 Task: Look for space in Pasadena, United States from 6th September, 2023 to 15th September, 2023 for 6 adults in price range Rs.8000 to Rs.12000. Place can be entire place or private room with 6 bedrooms having 6 beds and 6 bathrooms. Property type can be house, flat, guest house. Amenities needed are: wifi, TV, free parkinig on premises, gym, breakfast. Booking option can be shelf check-in. Required host language is English.
Action: Mouse moved to (425, 103)
Screenshot: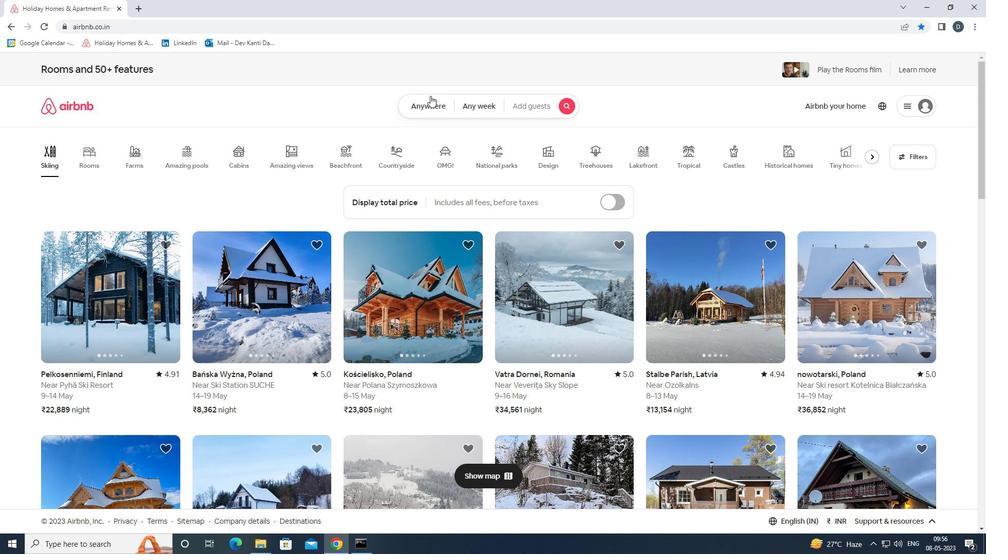 
Action: Mouse pressed left at (425, 103)
Screenshot: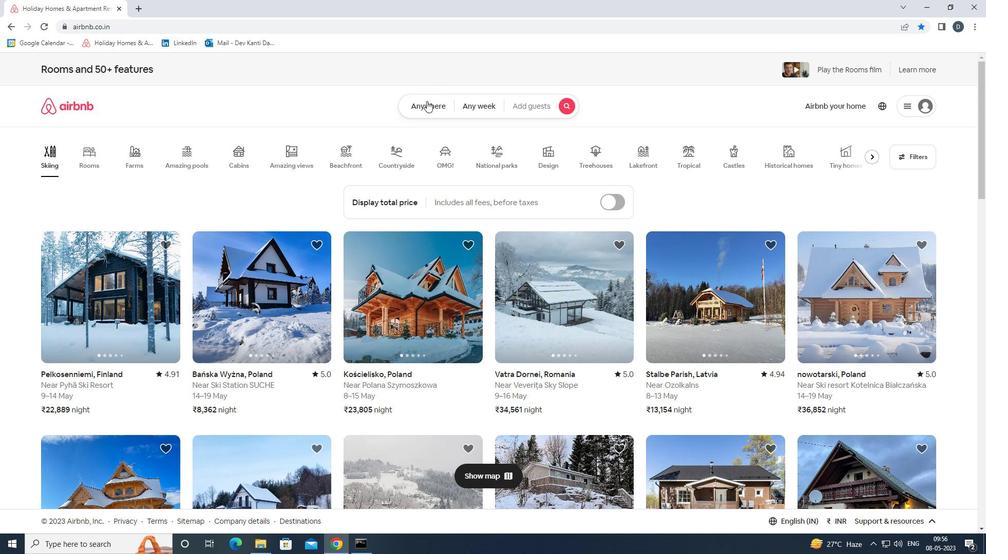 
Action: Mouse moved to (357, 147)
Screenshot: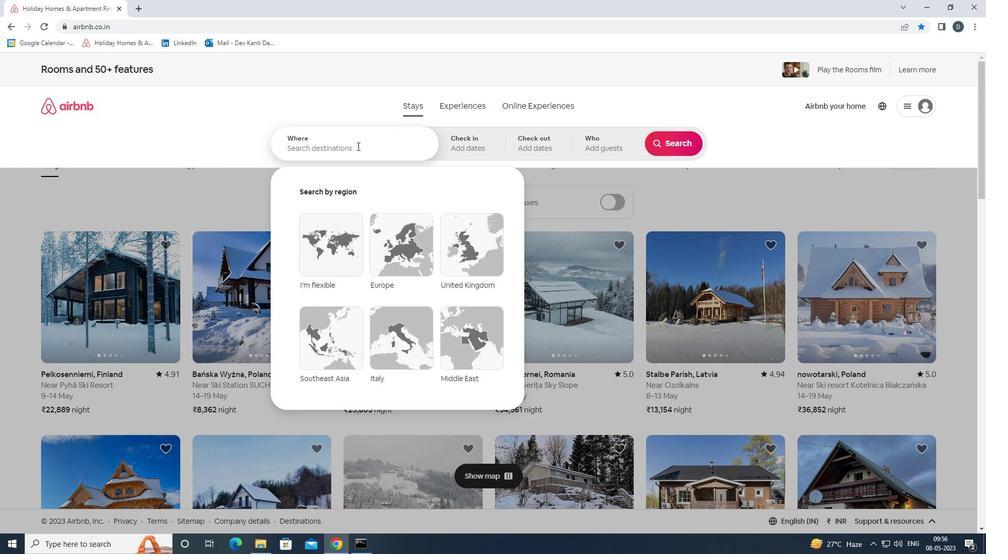 
Action: Mouse pressed left at (357, 147)
Screenshot: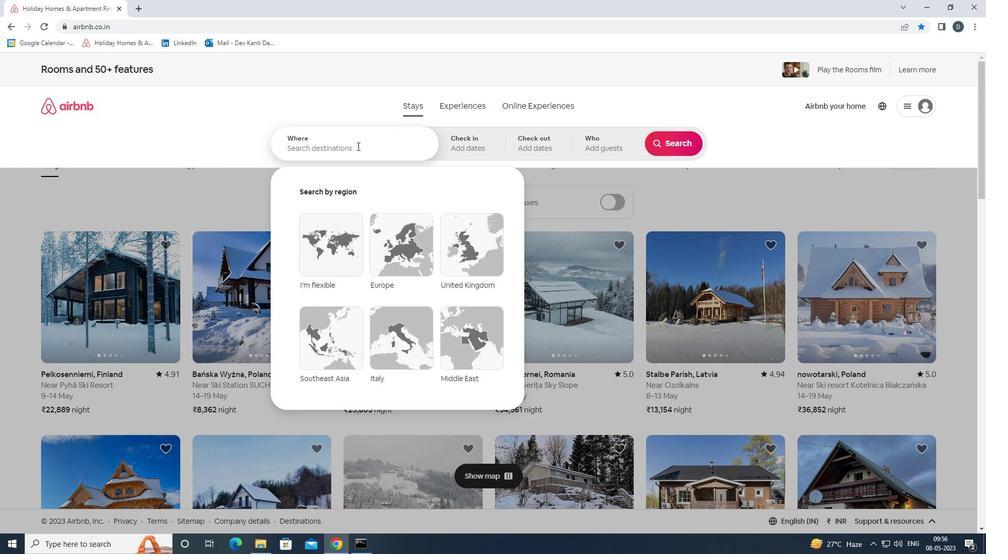 
Action: Key pressed <Key.shift>PASADENA,<Key.shift><Key.shift><Key.shift><Key.shift><Key.shift>UNITED<Key.space><Key.shift>STATES<Key.enter>
Screenshot: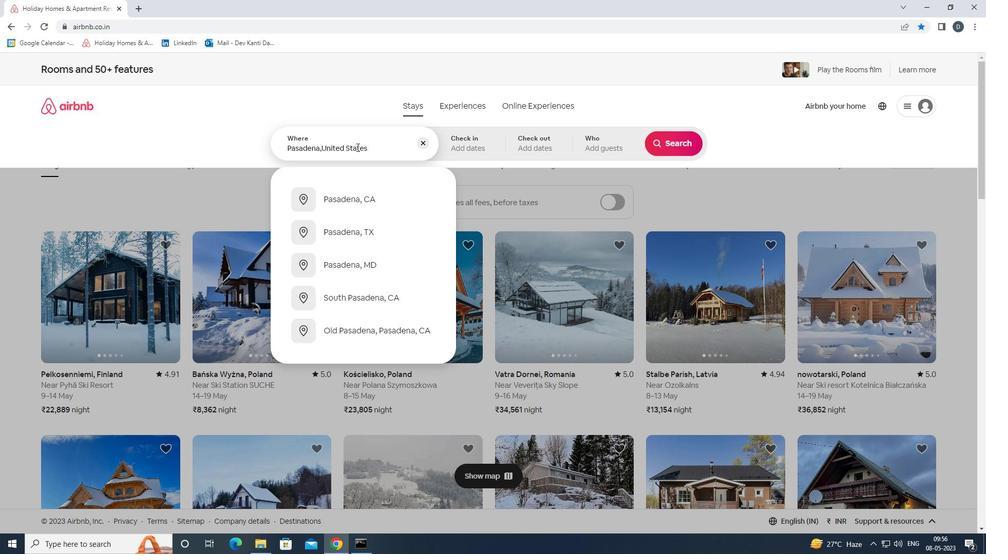 
Action: Mouse moved to (667, 228)
Screenshot: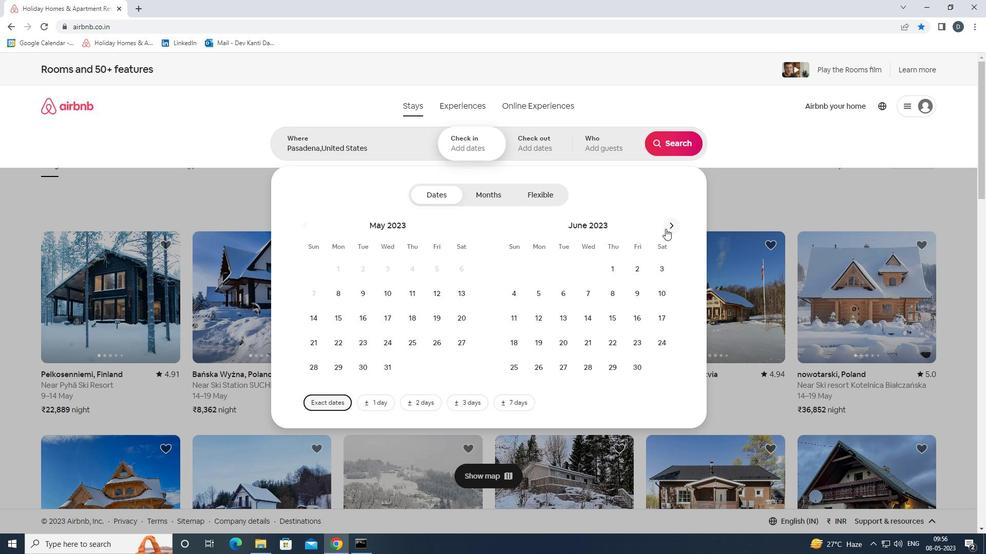 
Action: Mouse pressed left at (667, 228)
Screenshot: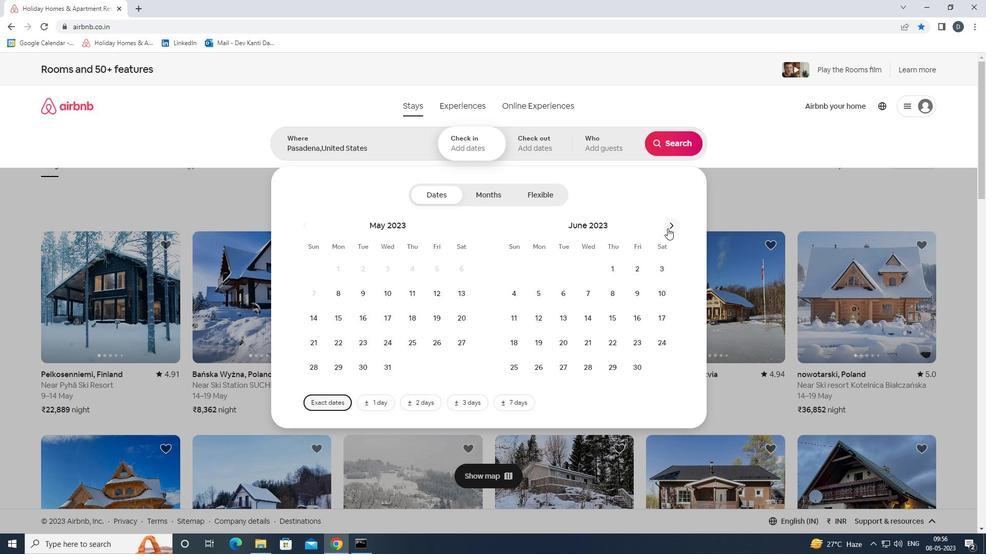 
Action: Mouse pressed left at (667, 228)
Screenshot: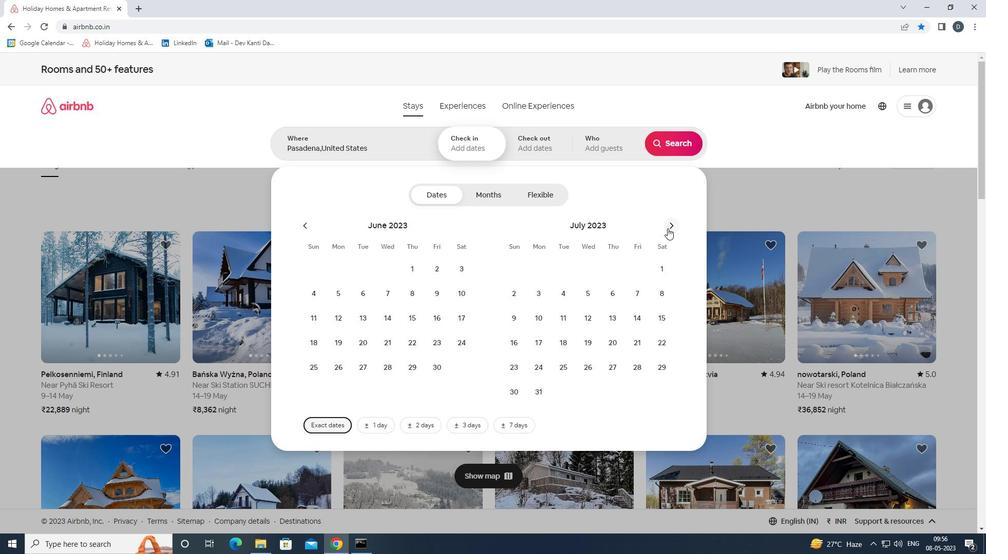 
Action: Mouse pressed left at (667, 228)
Screenshot: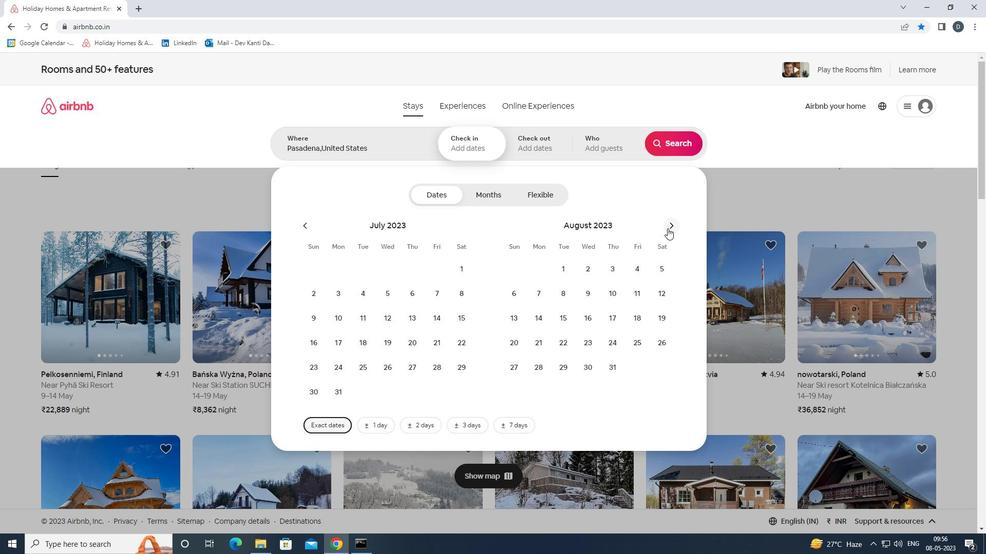 
Action: Mouse moved to (593, 297)
Screenshot: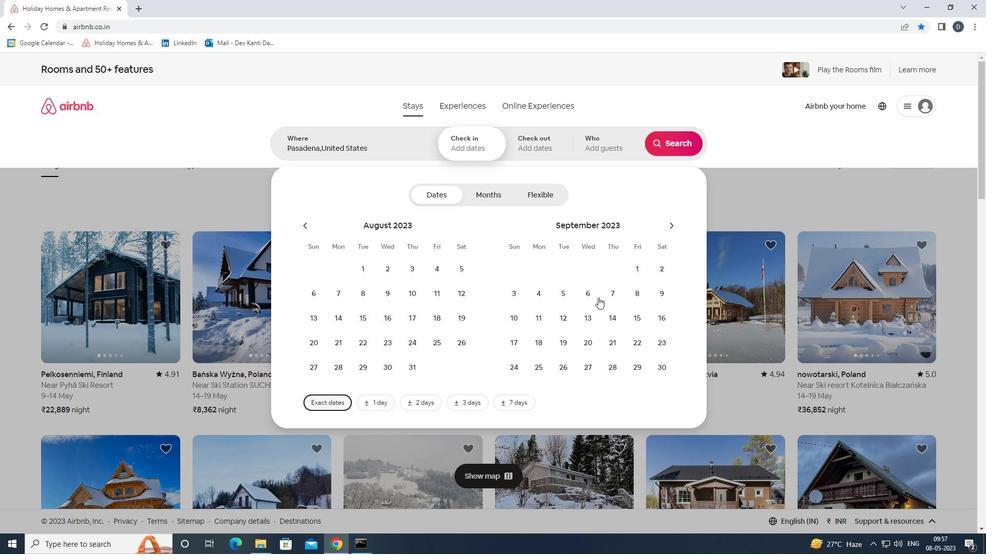 
Action: Mouse pressed left at (593, 297)
Screenshot: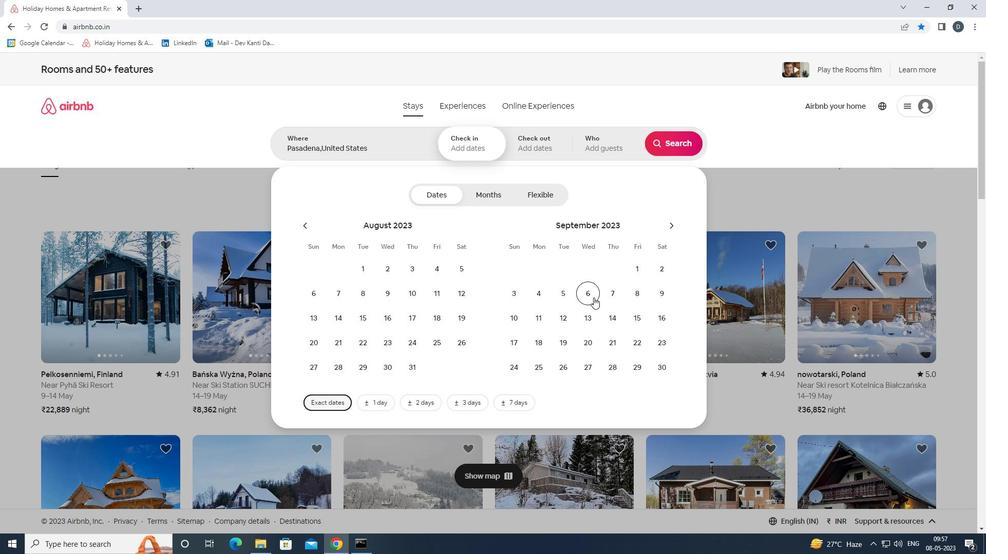 
Action: Mouse moved to (636, 317)
Screenshot: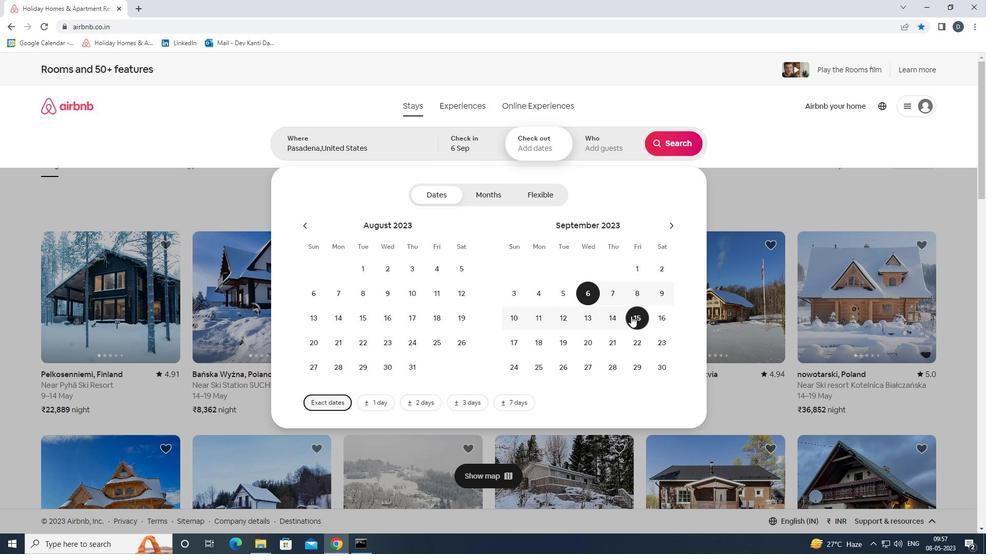 
Action: Mouse pressed left at (636, 317)
Screenshot: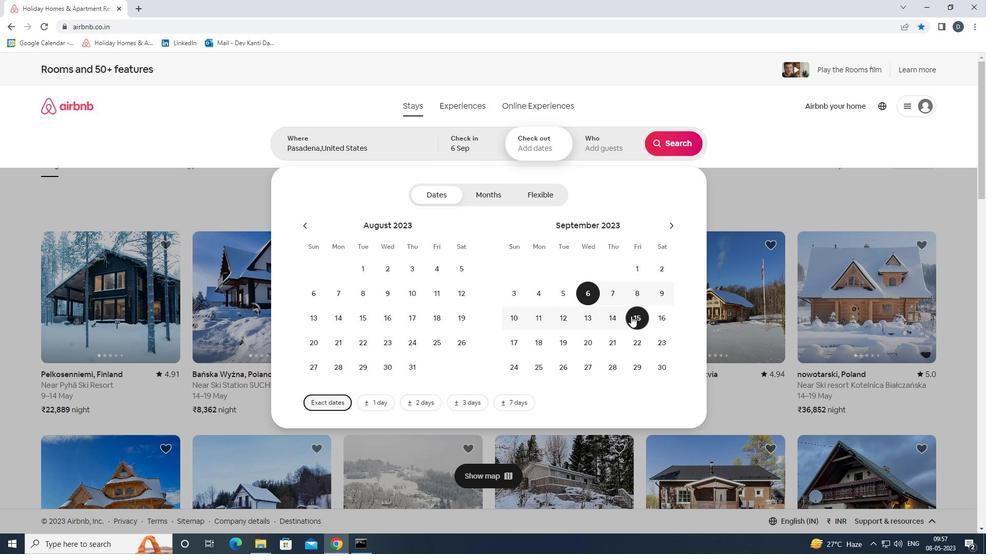 
Action: Mouse moved to (603, 152)
Screenshot: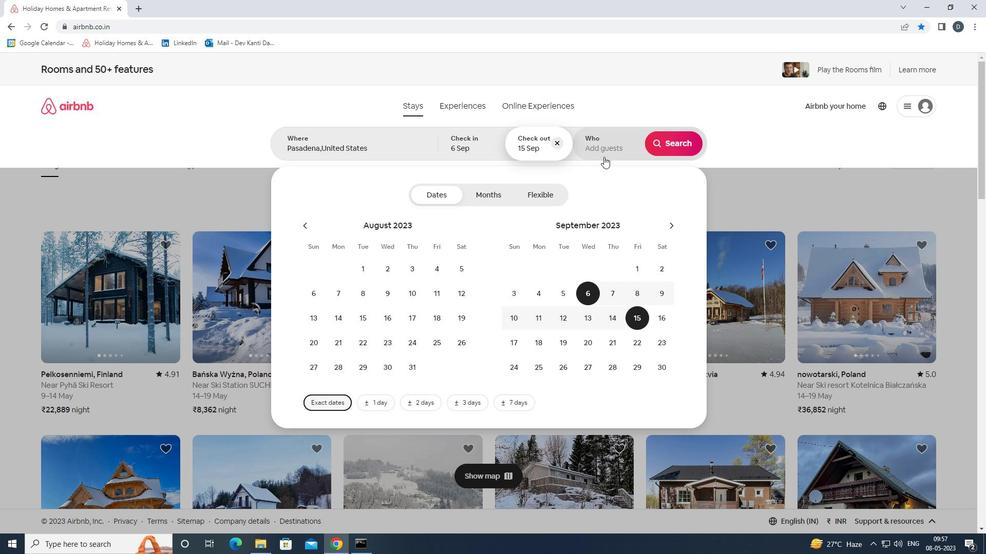 
Action: Mouse pressed left at (603, 152)
Screenshot: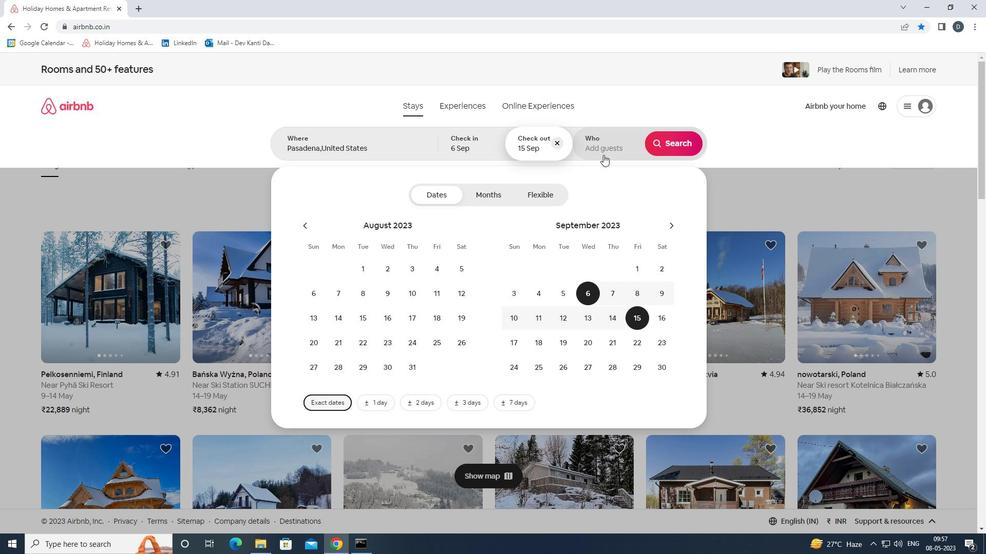 
Action: Mouse moved to (679, 201)
Screenshot: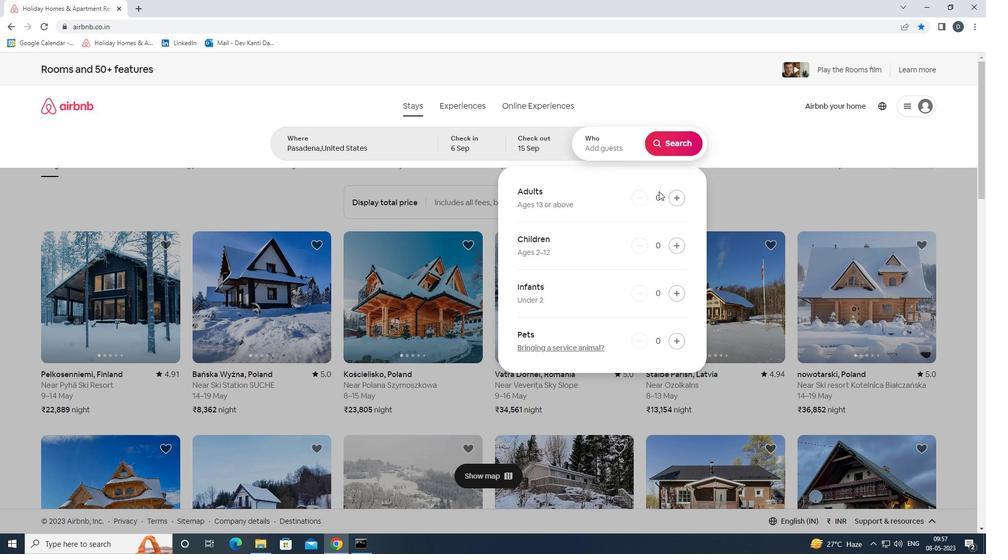 
Action: Mouse pressed left at (679, 201)
Screenshot: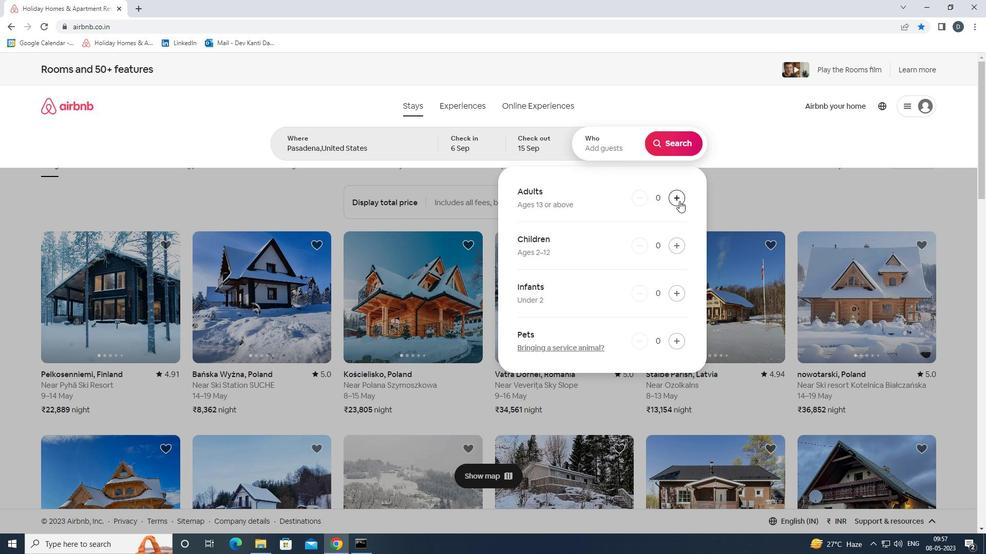 
Action: Mouse pressed left at (679, 201)
Screenshot: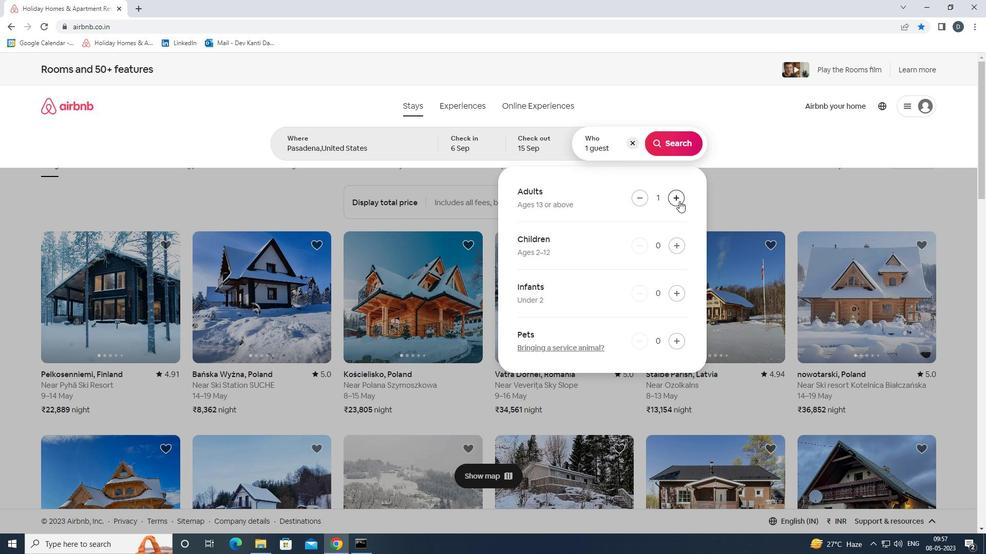 
Action: Mouse pressed left at (679, 201)
Screenshot: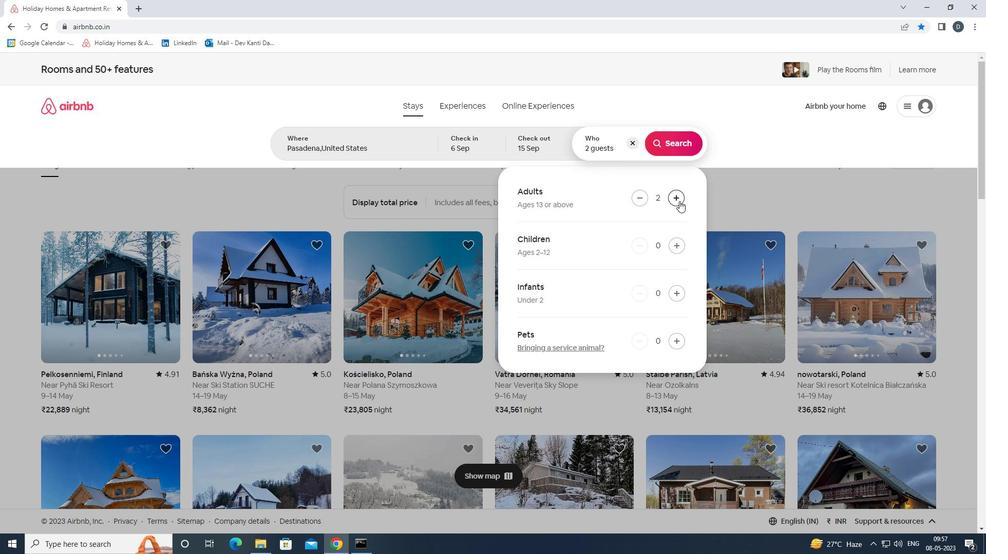 
Action: Mouse pressed left at (679, 201)
Screenshot: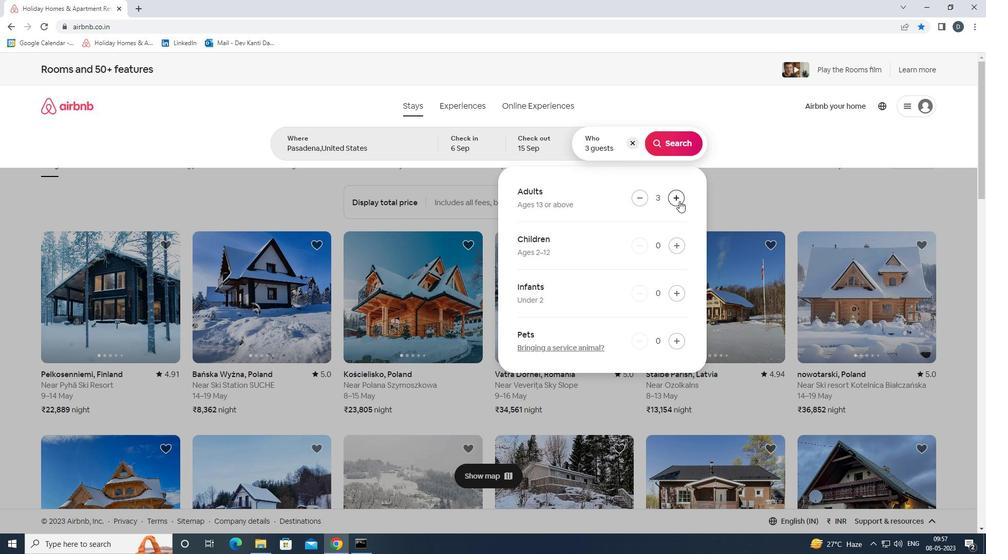 
Action: Mouse pressed left at (679, 201)
Screenshot: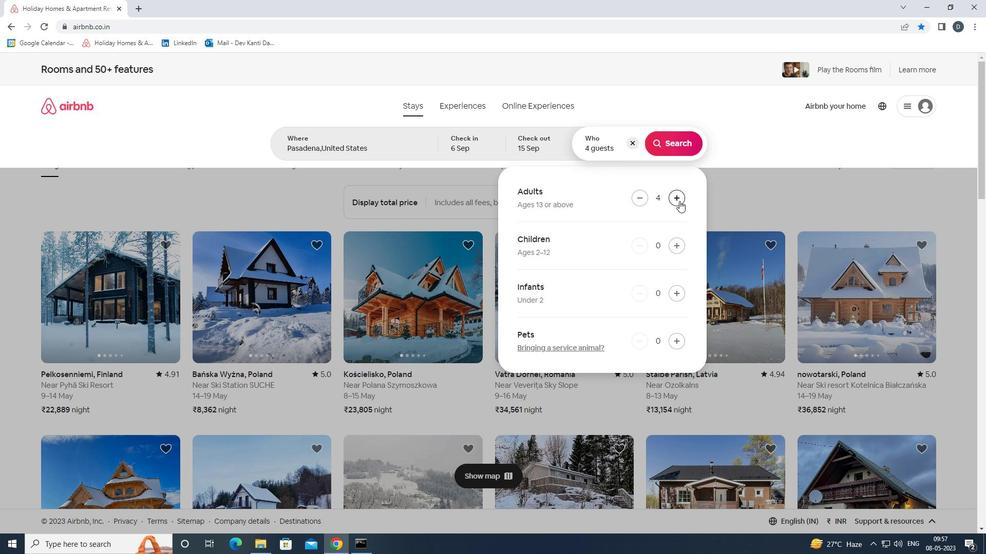 
Action: Mouse pressed left at (679, 201)
Screenshot: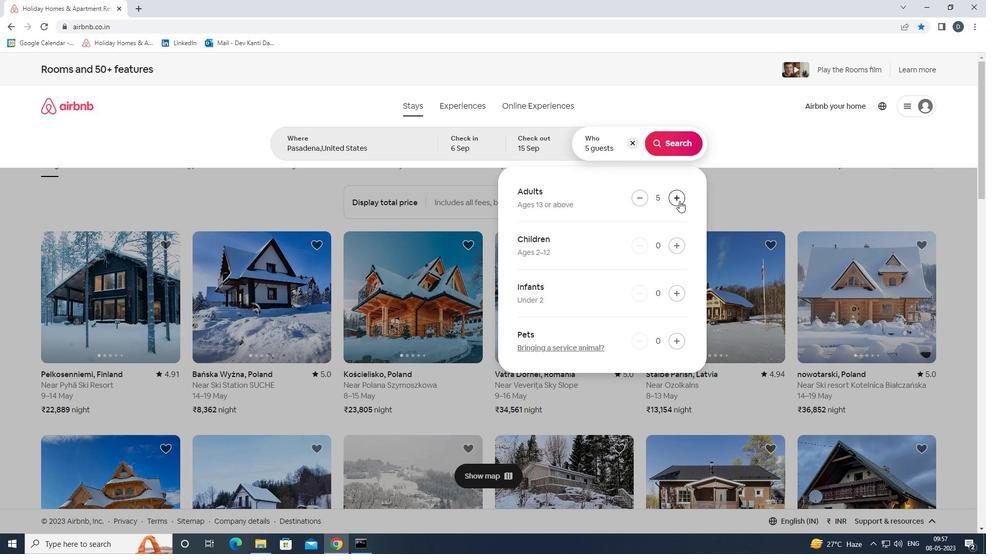 
Action: Mouse moved to (676, 146)
Screenshot: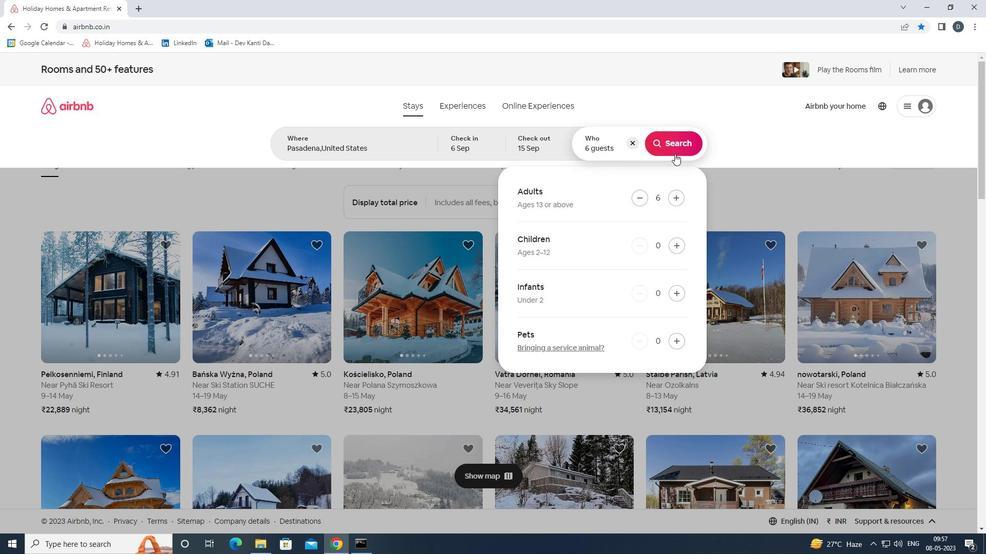 
Action: Mouse pressed left at (676, 146)
Screenshot: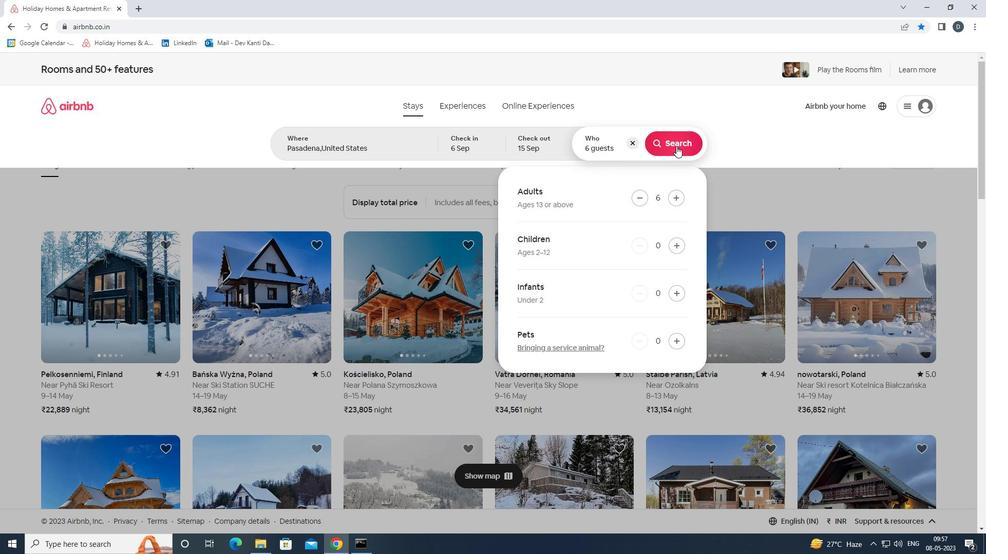 
Action: Mouse moved to (935, 120)
Screenshot: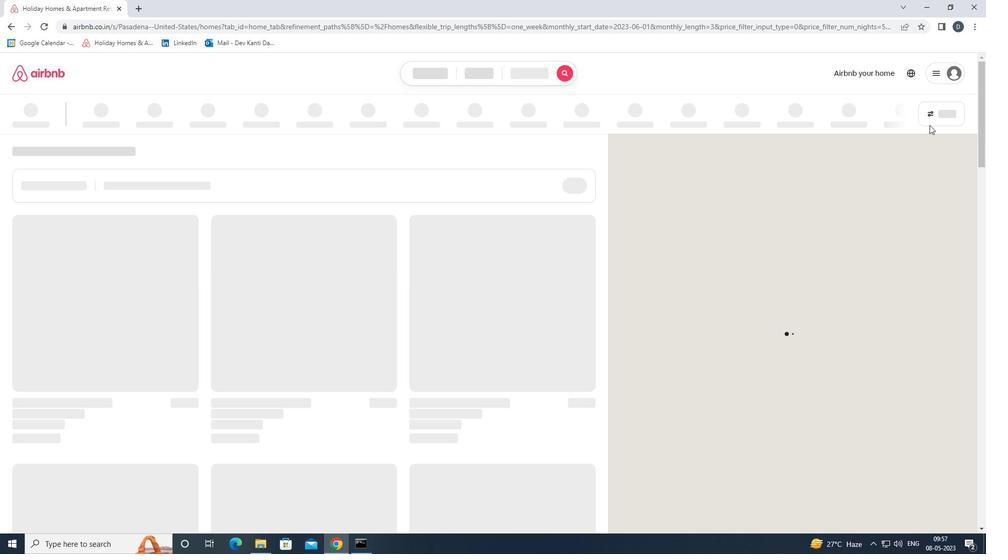 
Action: Mouse pressed left at (935, 120)
Screenshot: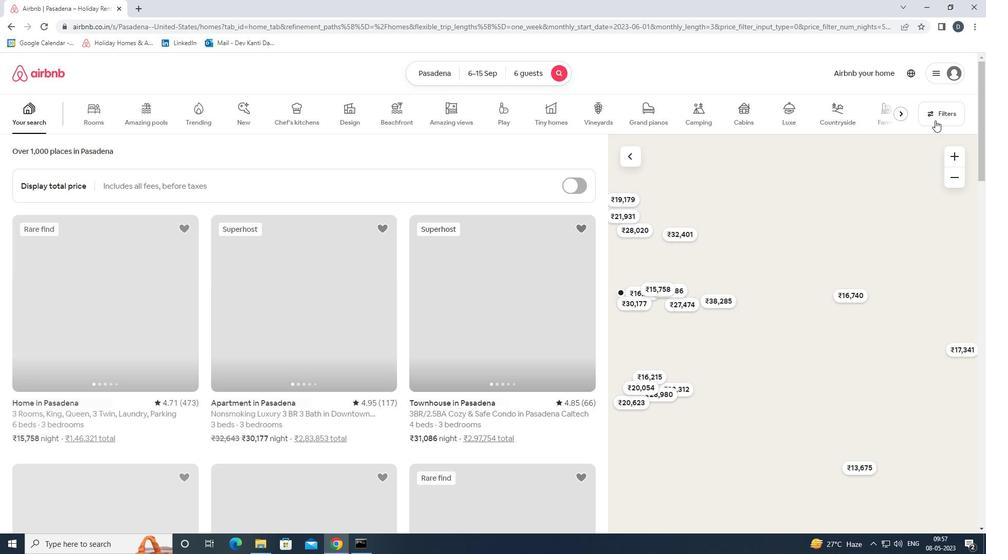 
Action: Mouse moved to (401, 365)
Screenshot: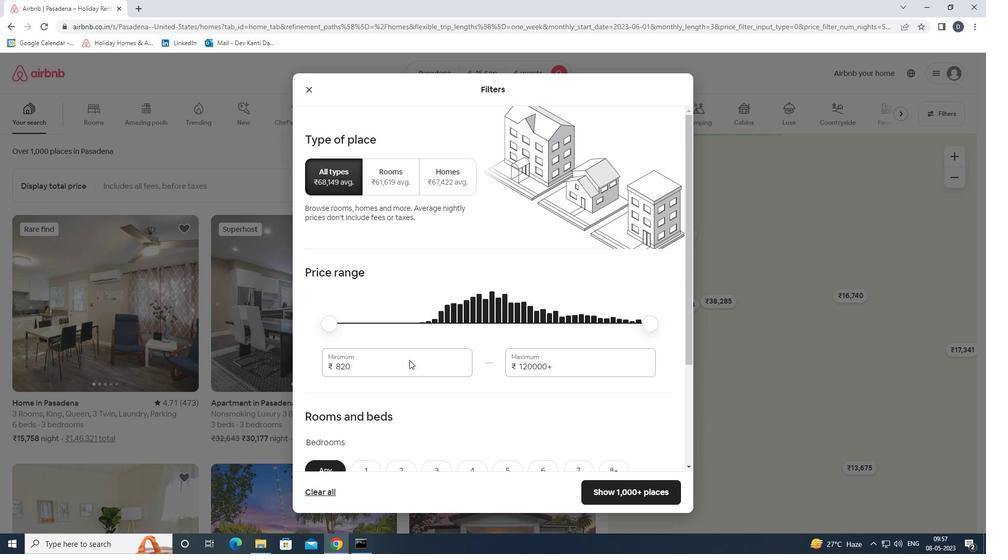 
Action: Mouse pressed left at (401, 365)
Screenshot: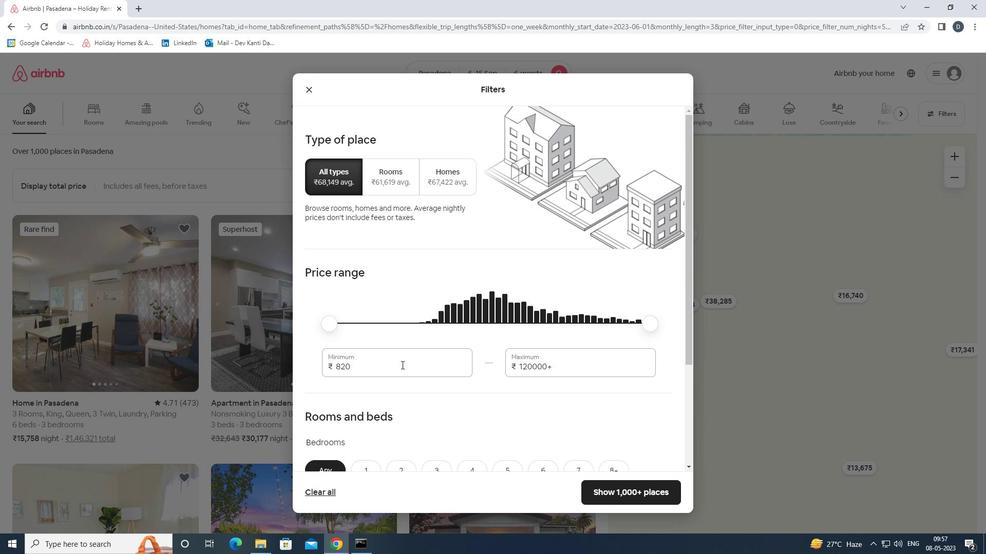 
Action: Mouse pressed left at (401, 365)
Screenshot: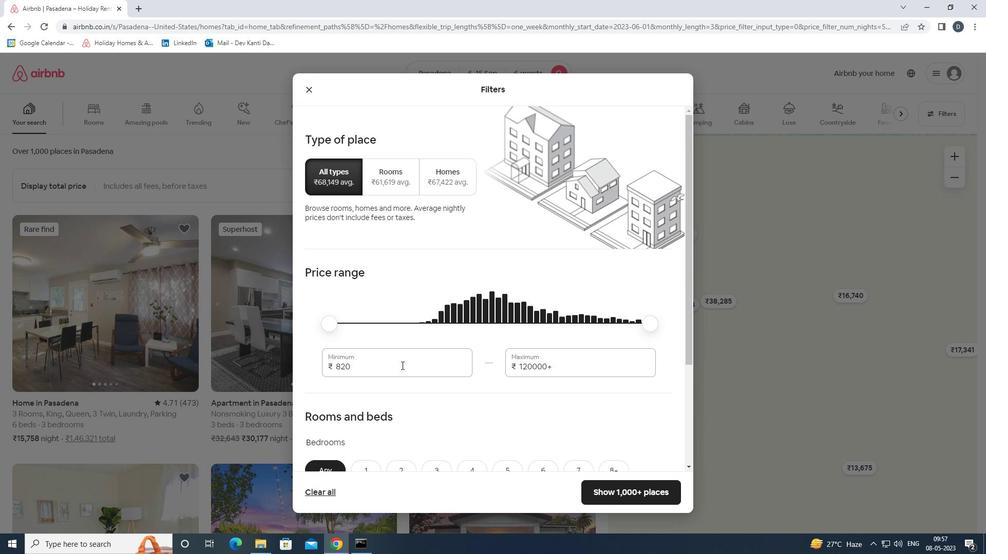 
Action: Key pressed 8000<Key.tab>12000
Screenshot: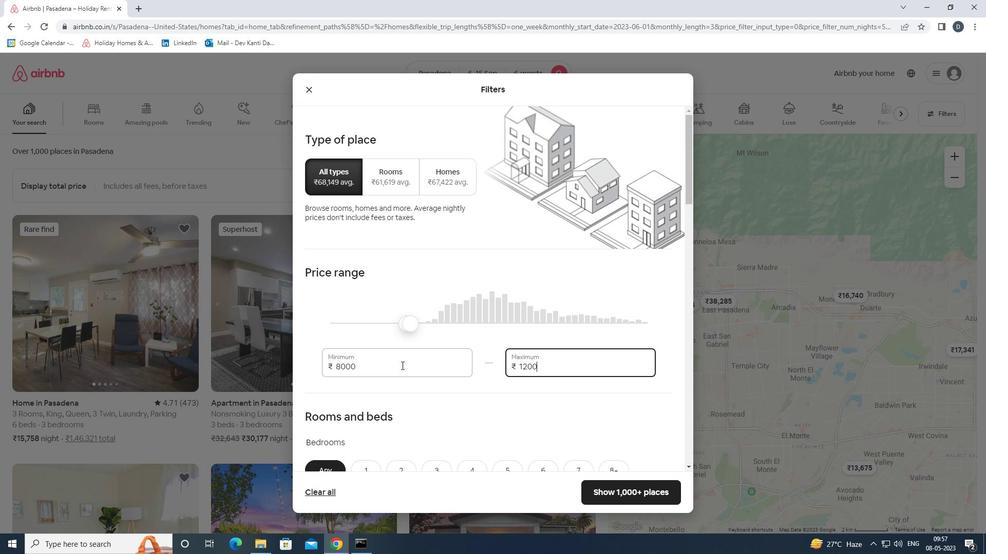 
Action: Mouse scrolled (401, 365) with delta (0, 0)
Screenshot: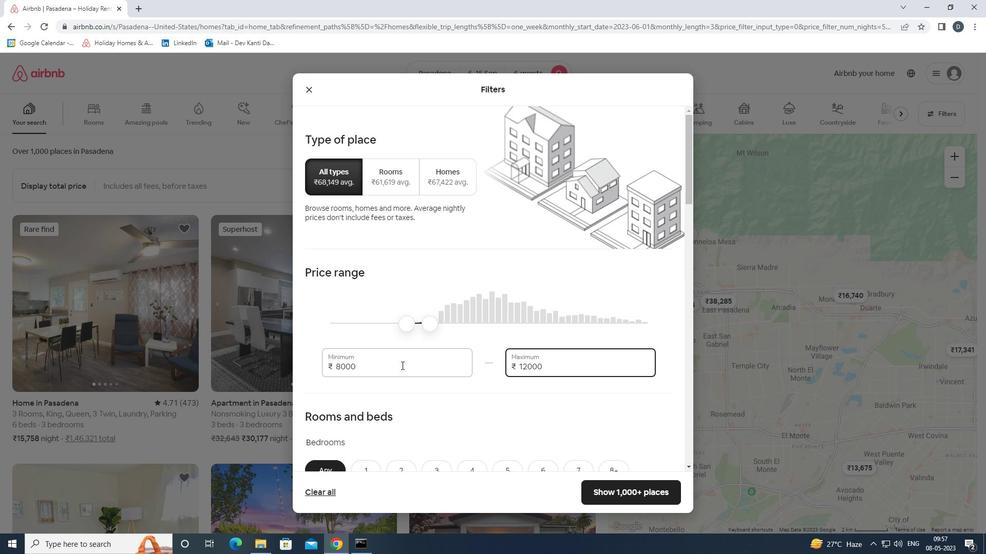 
Action: Mouse scrolled (401, 365) with delta (0, 0)
Screenshot: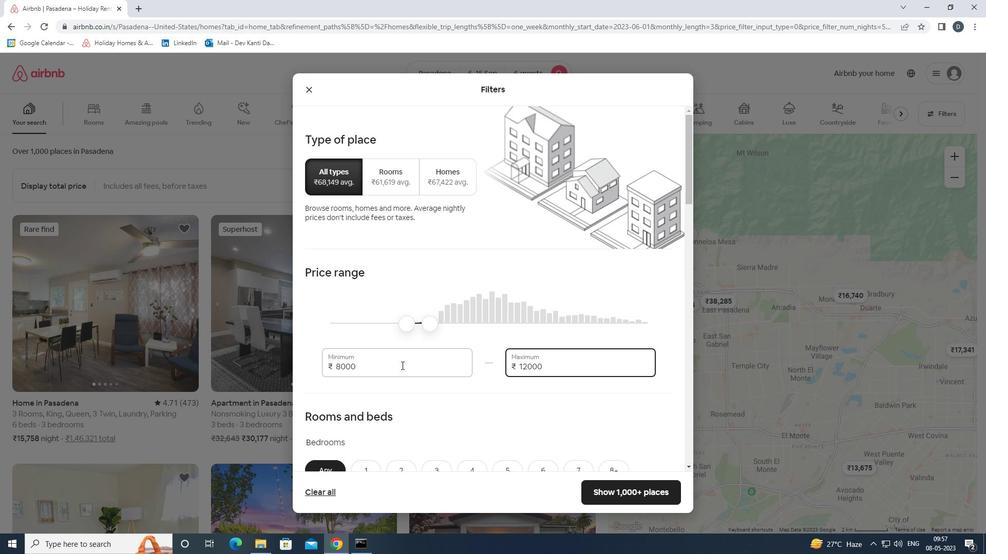 
Action: Mouse moved to (398, 360)
Screenshot: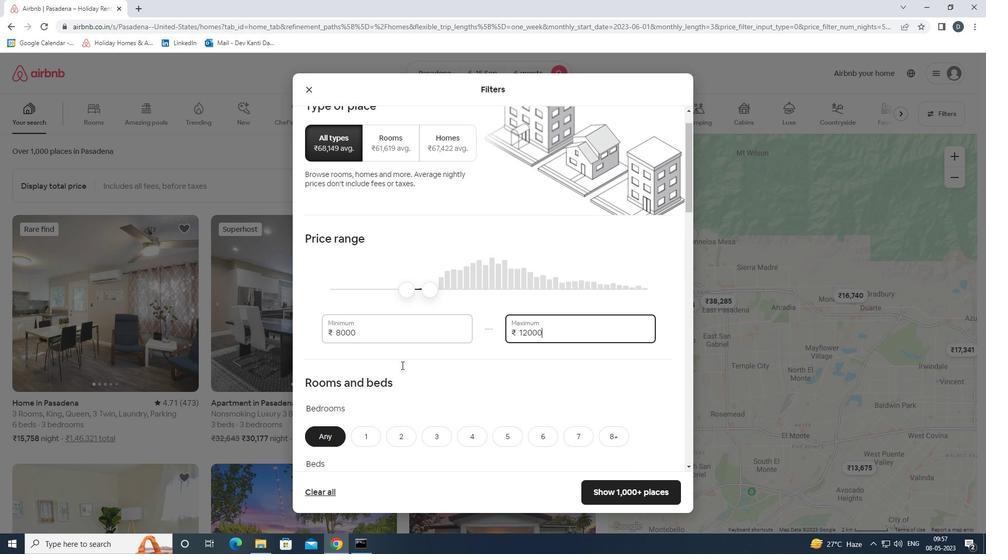 
Action: Mouse scrolled (398, 359) with delta (0, 0)
Screenshot: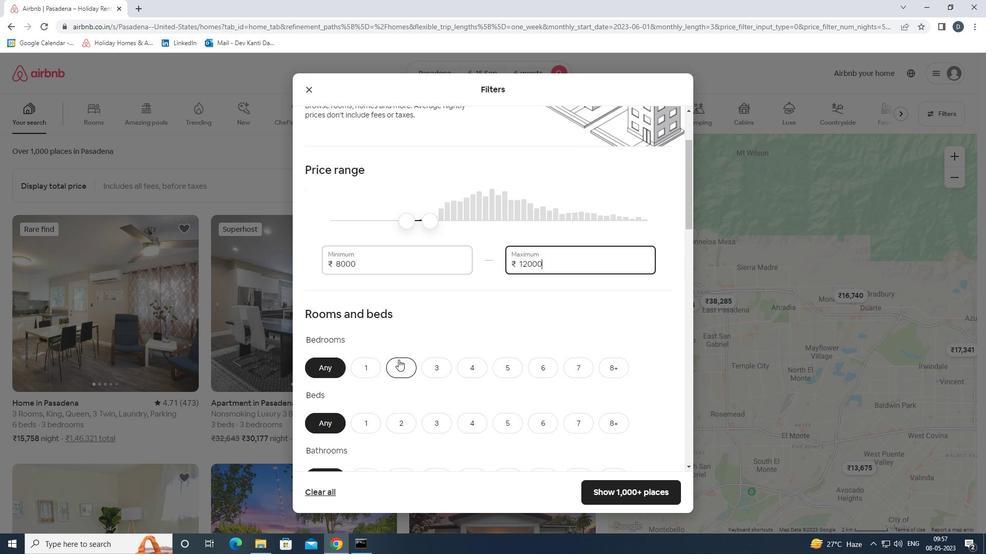 
Action: Mouse moved to (550, 310)
Screenshot: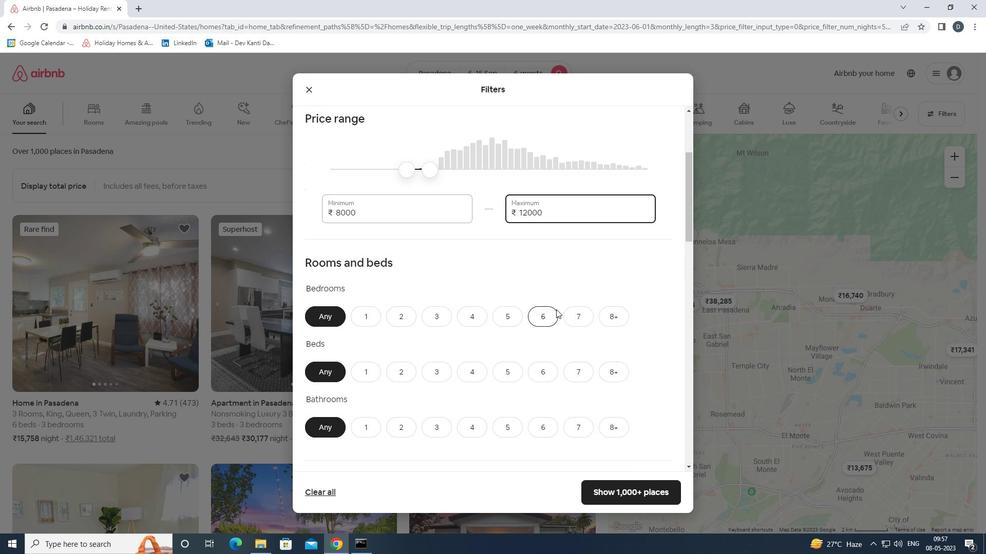 
Action: Mouse pressed left at (550, 310)
Screenshot: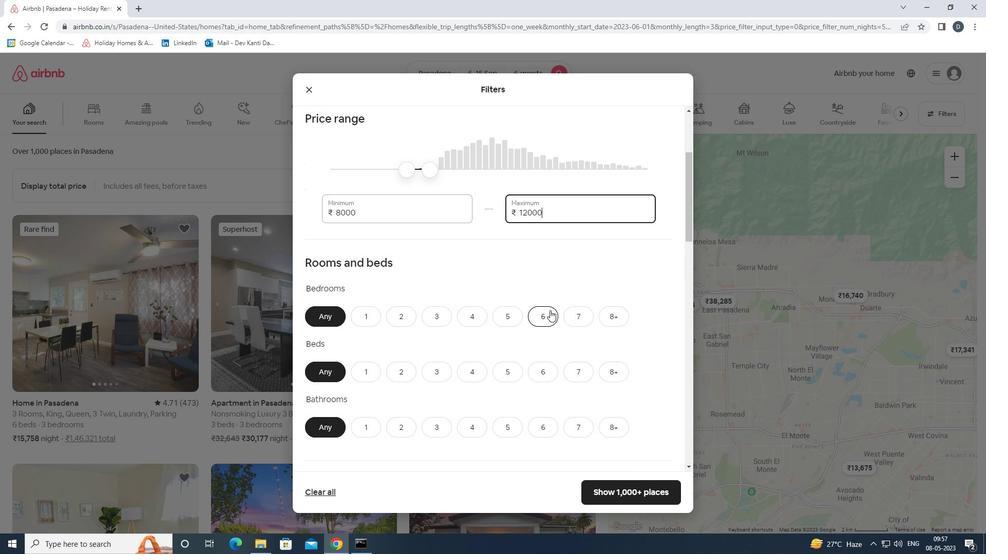 
Action: Mouse moved to (547, 366)
Screenshot: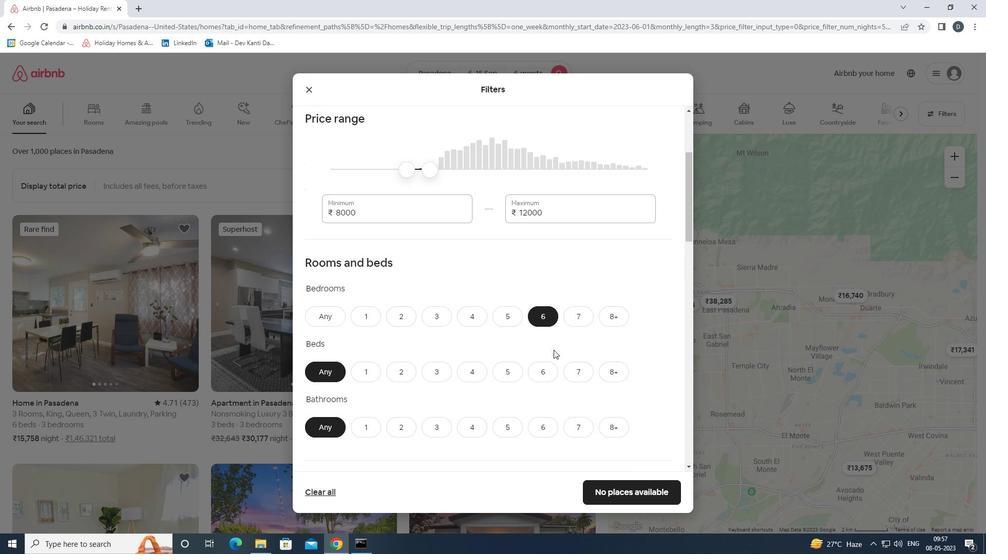 
Action: Mouse pressed left at (547, 366)
Screenshot: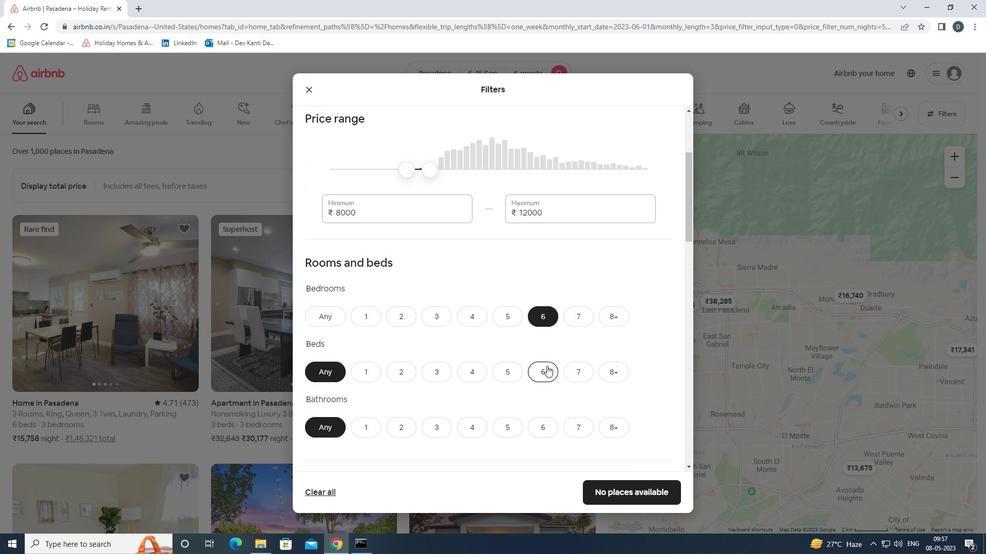 
Action: Mouse moved to (538, 432)
Screenshot: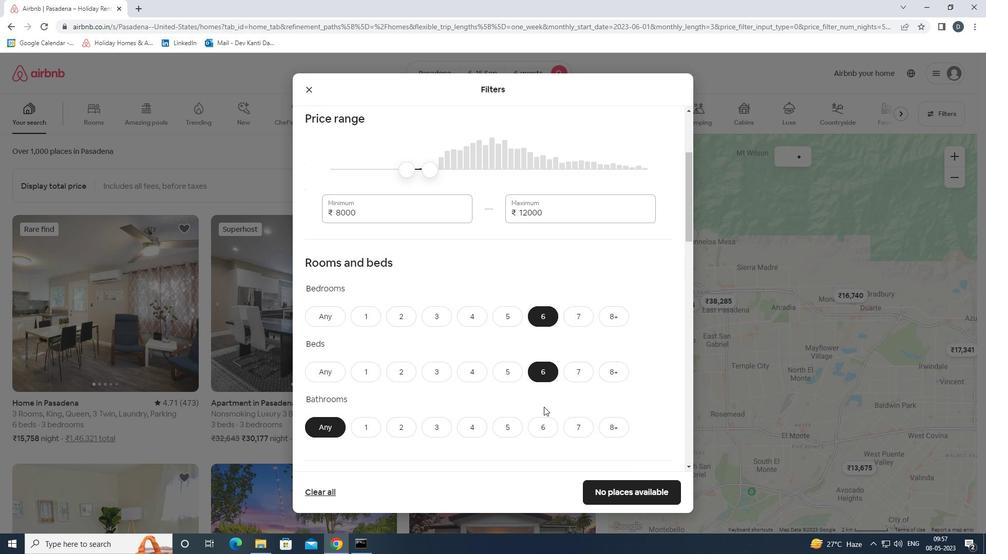 
Action: Mouse pressed left at (538, 432)
Screenshot: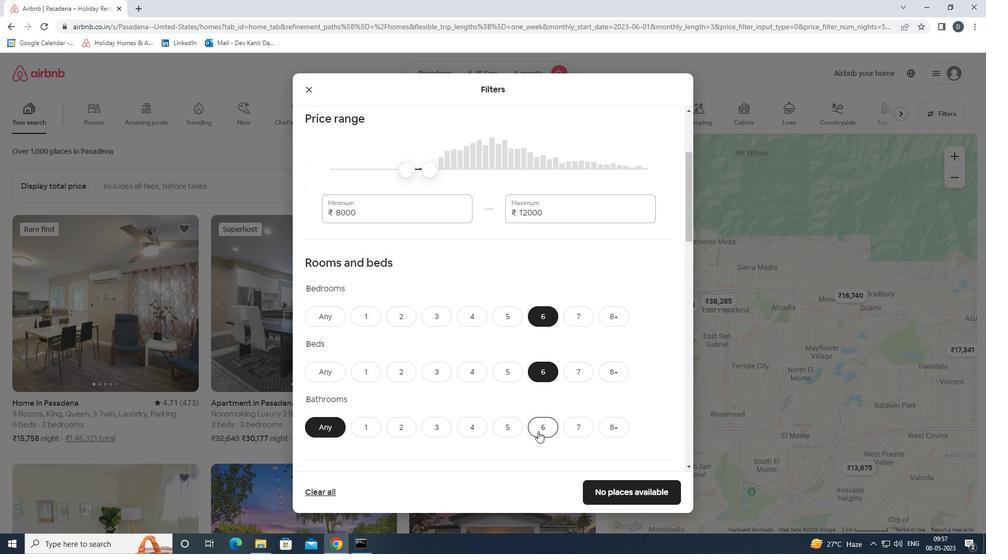 
Action: Mouse moved to (537, 403)
Screenshot: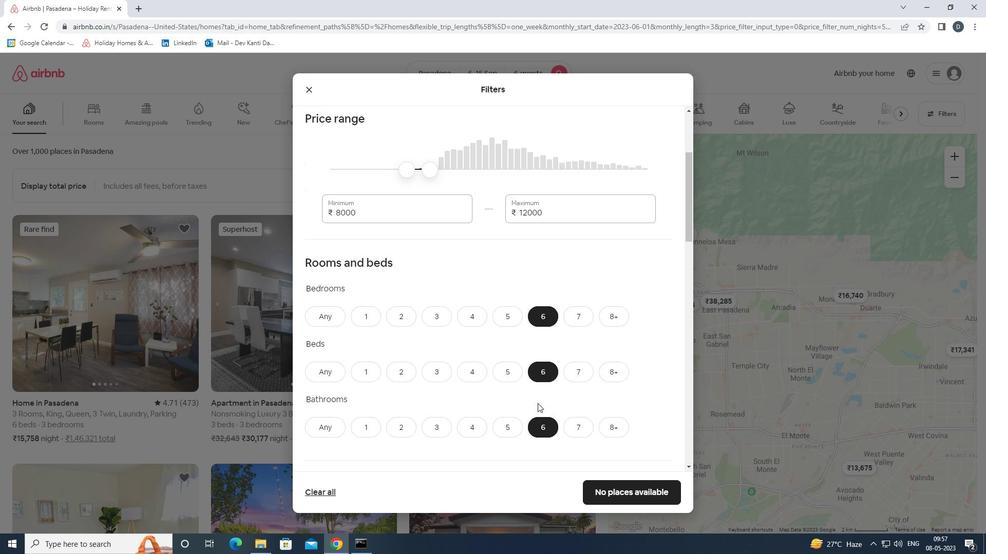 
Action: Mouse scrolled (537, 402) with delta (0, 0)
Screenshot: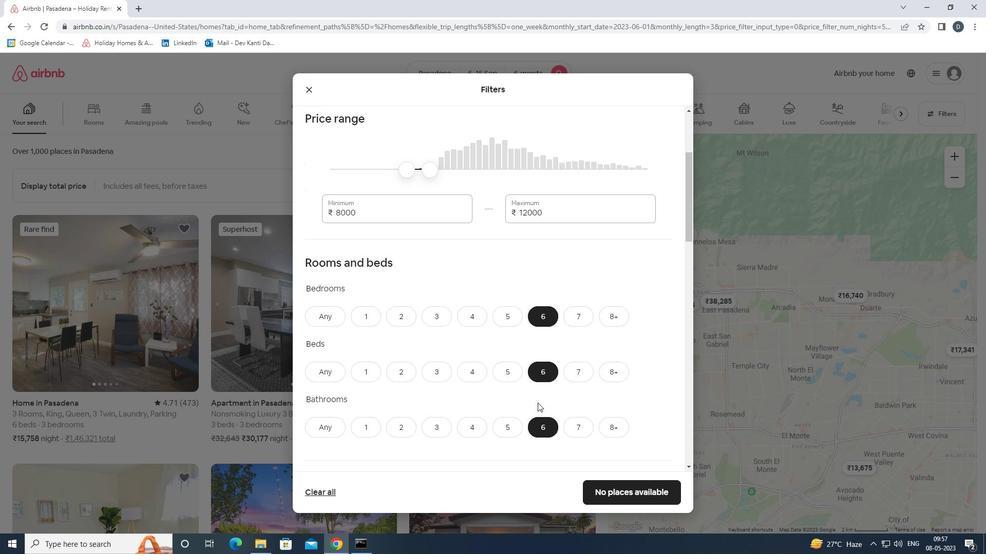 
Action: Mouse scrolled (537, 402) with delta (0, 0)
Screenshot: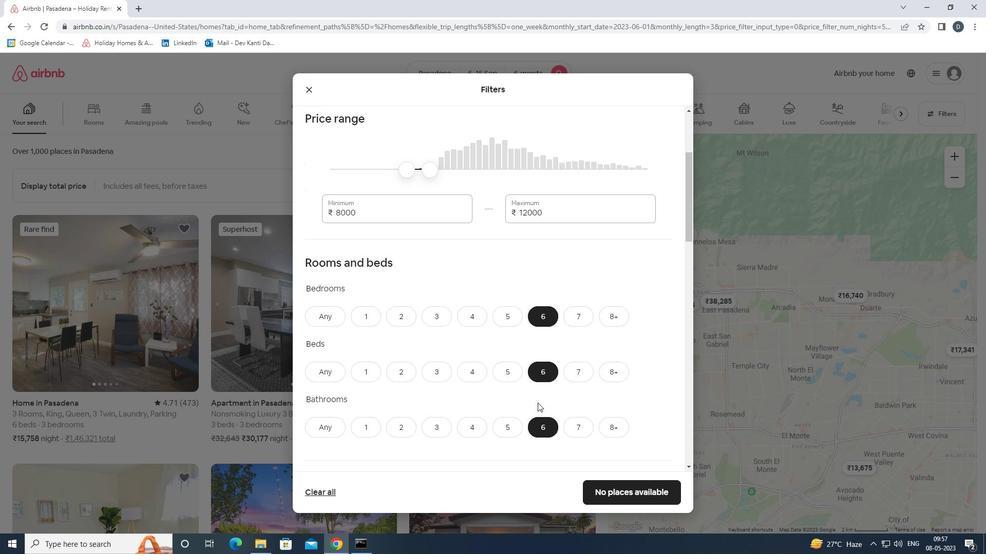 
Action: Mouse scrolled (537, 402) with delta (0, 0)
Screenshot: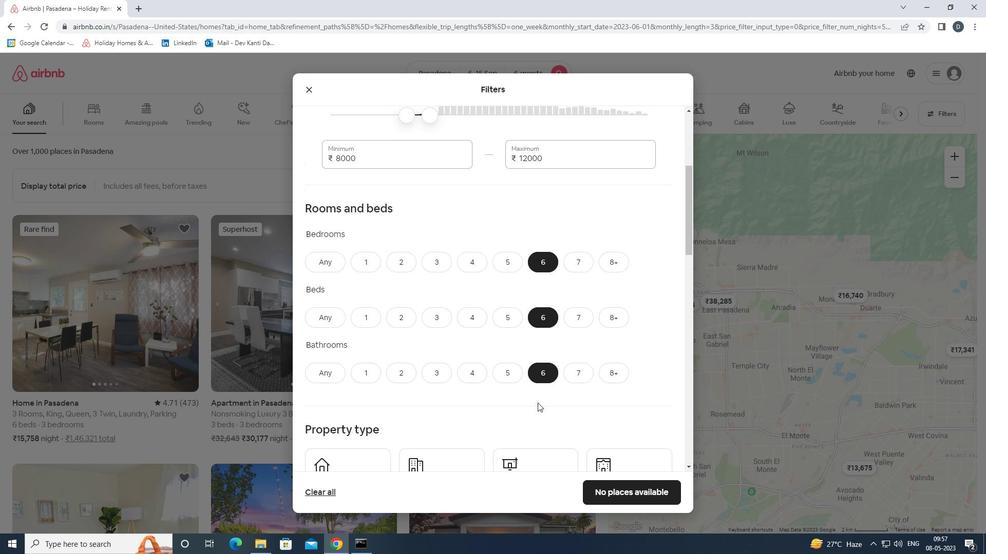 
Action: Mouse moved to (536, 395)
Screenshot: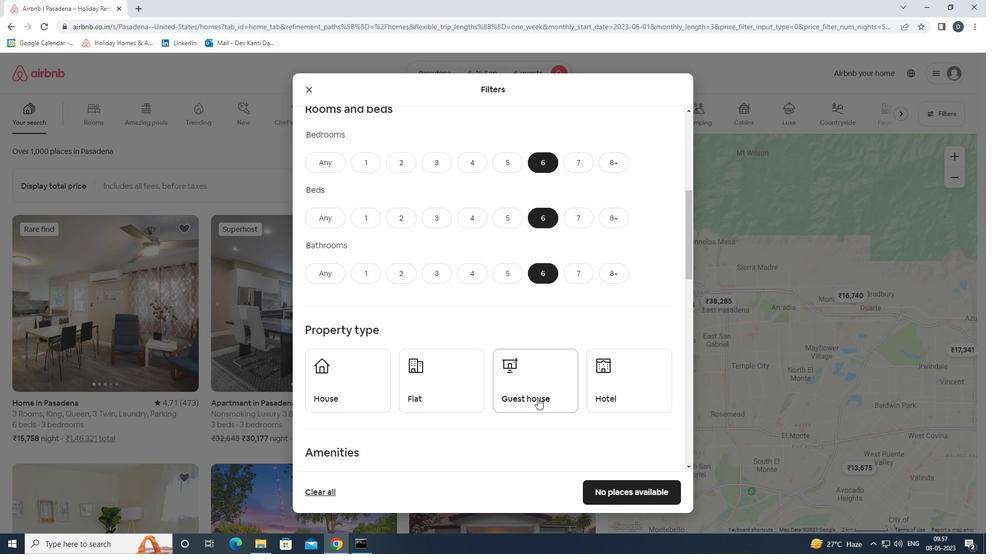 
Action: Mouse scrolled (536, 394) with delta (0, 0)
Screenshot: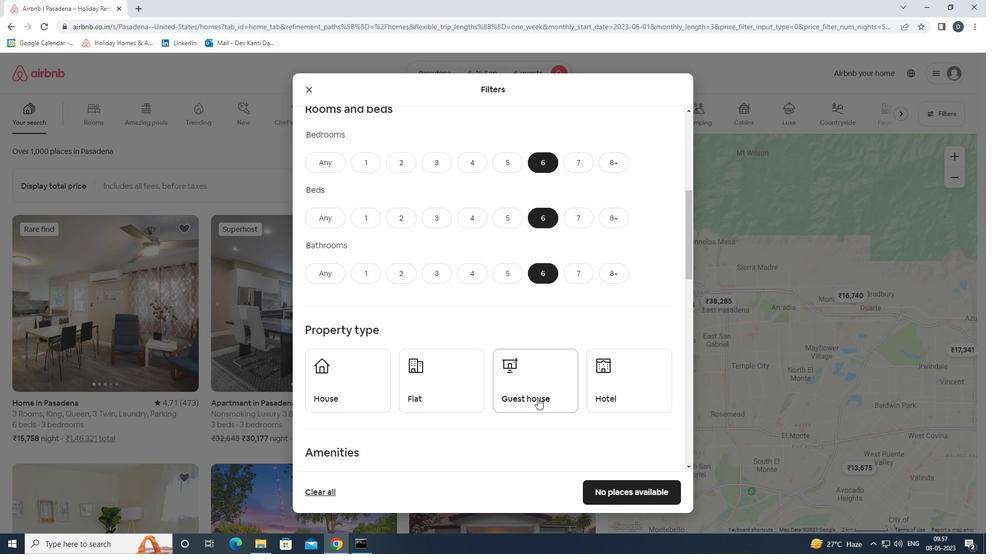 
Action: Mouse moved to (535, 392)
Screenshot: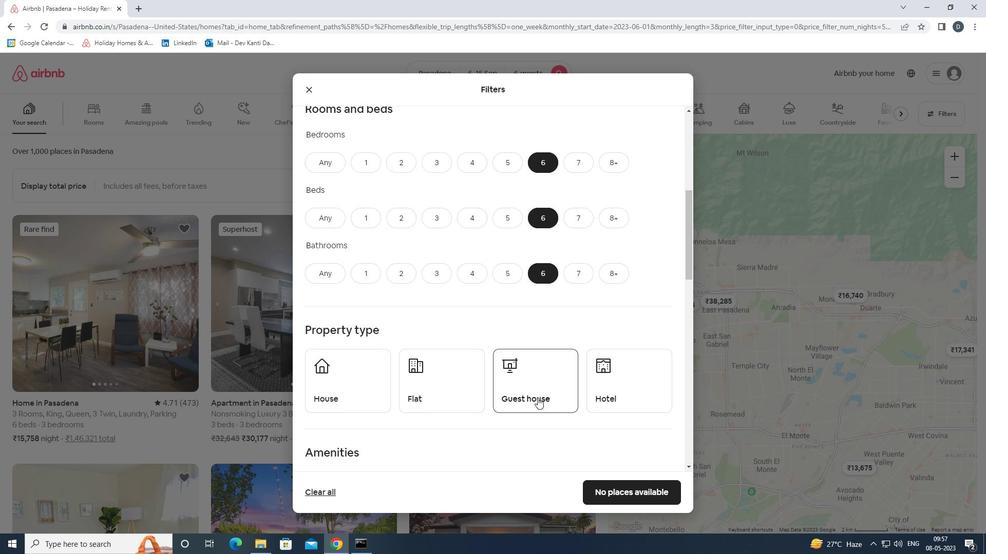 
Action: Mouse scrolled (535, 392) with delta (0, 0)
Screenshot: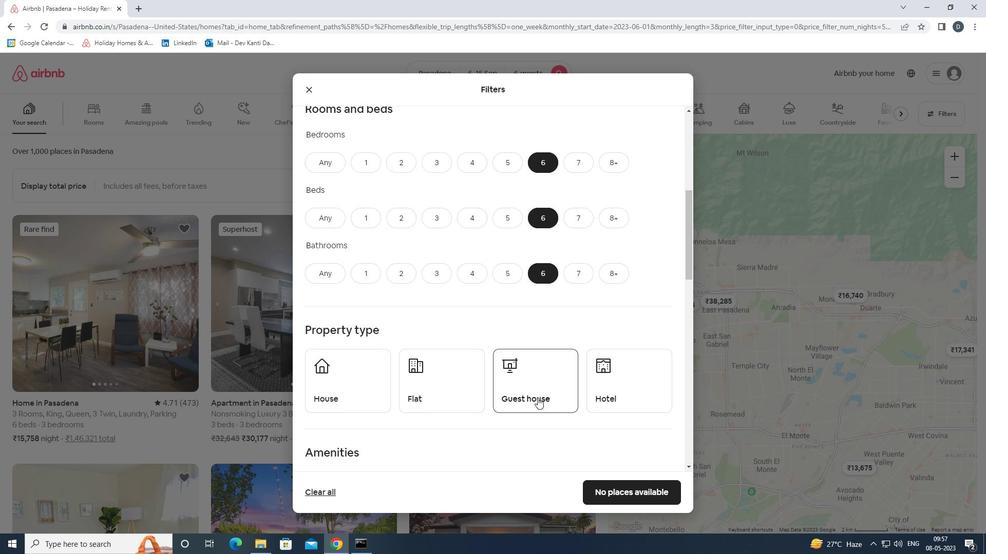 
Action: Mouse moved to (383, 289)
Screenshot: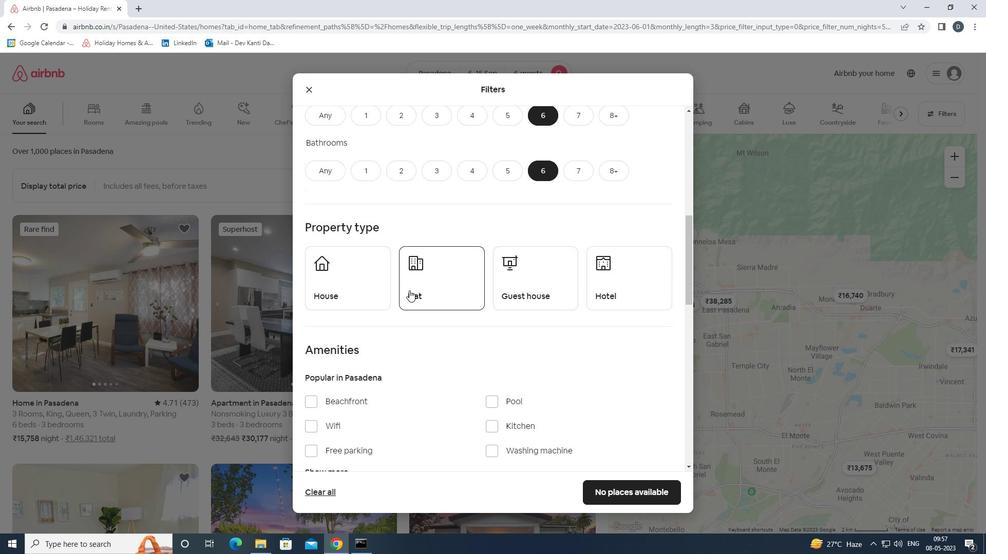 
Action: Mouse pressed left at (383, 289)
Screenshot: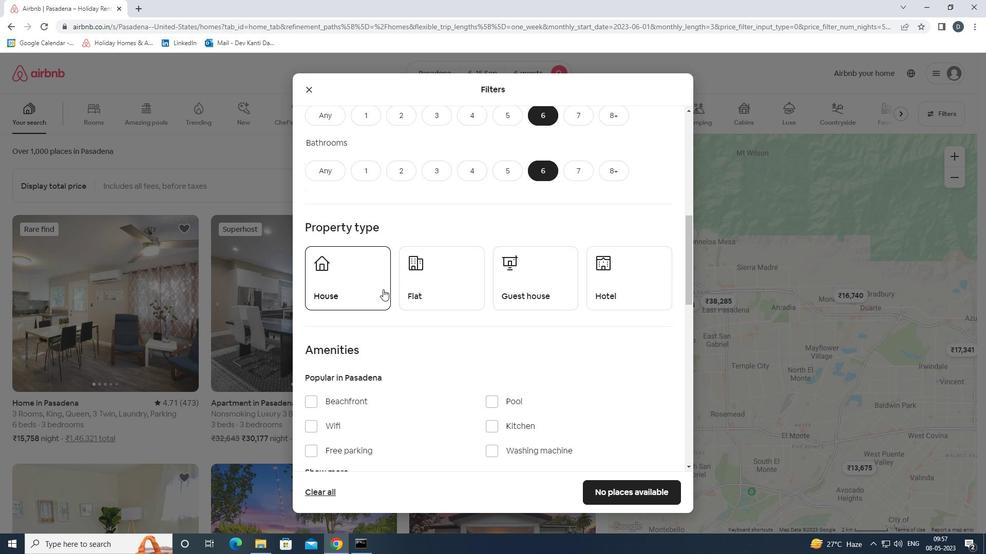 
Action: Mouse moved to (464, 283)
Screenshot: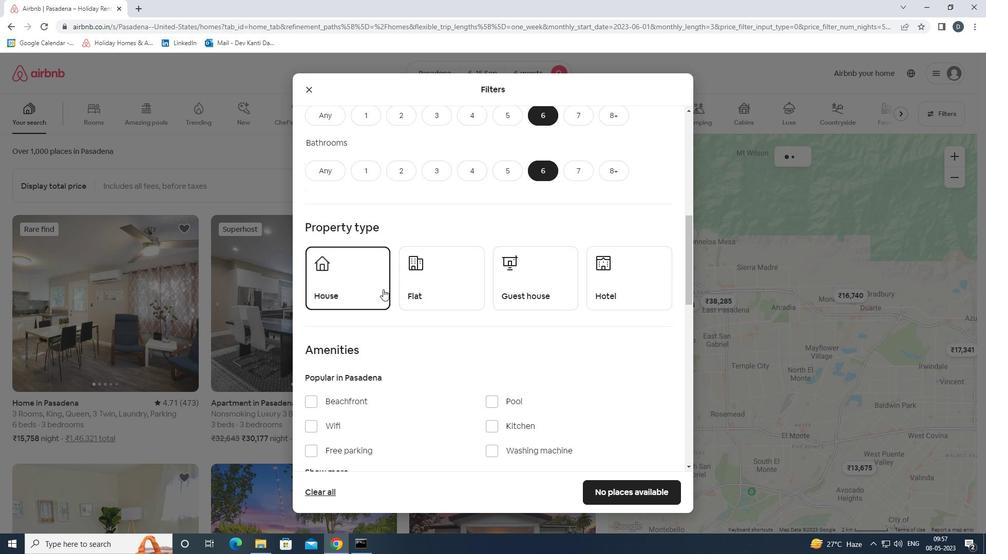 
Action: Mouse pressed left at (464, 283)
Screenshot: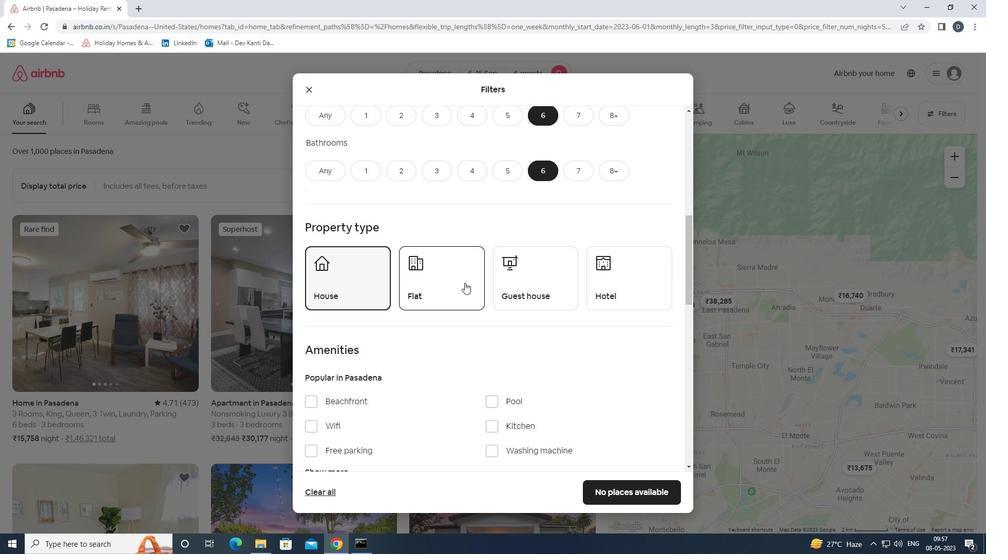 
Action: Mouse moved to (525, 290)
Screenshot: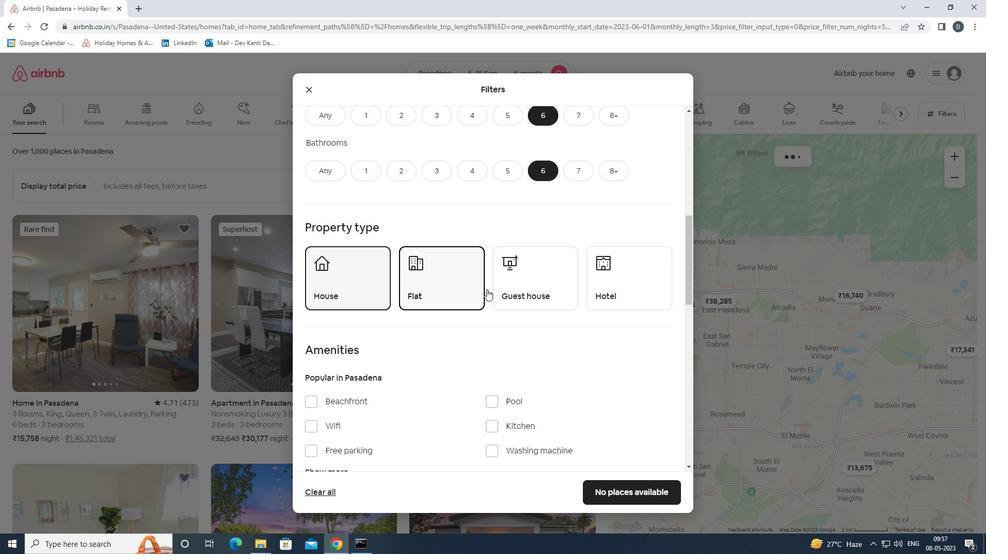 
Action: Mouse pressed left at (525, 290)
Screenshot: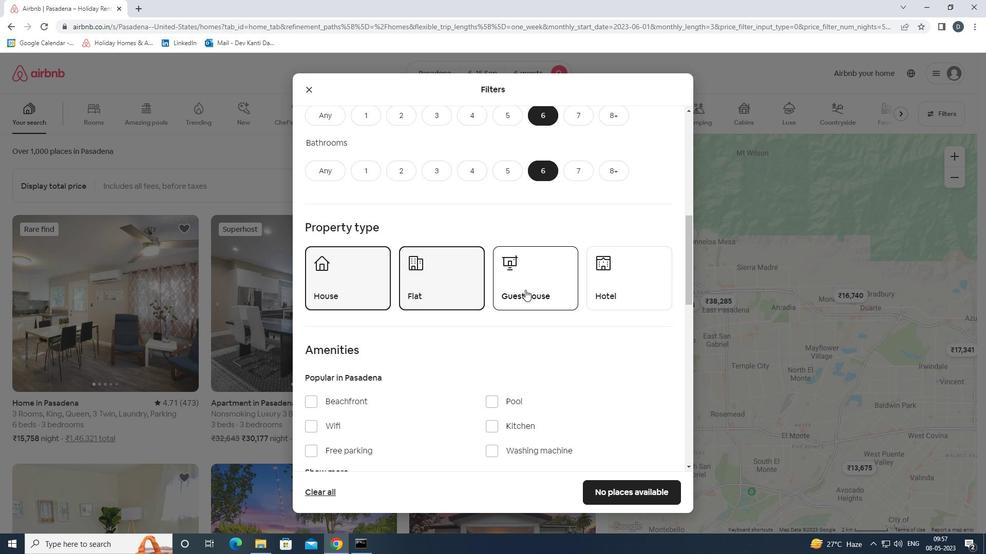 
Action: Mouse moved to (528, 317)
Screenshot: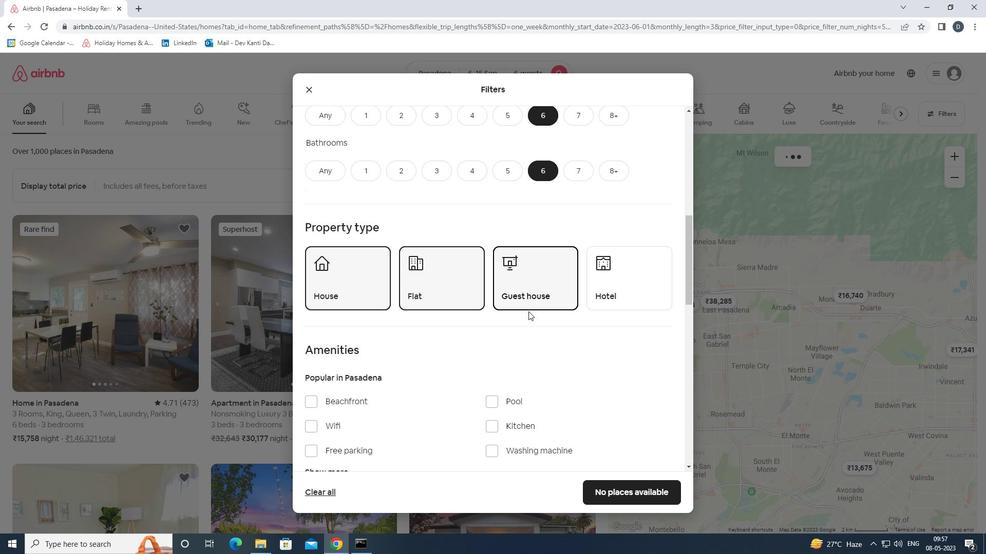 
Action: Mouse scrolled (528, 317) with delta (0, 0)
Screenshot: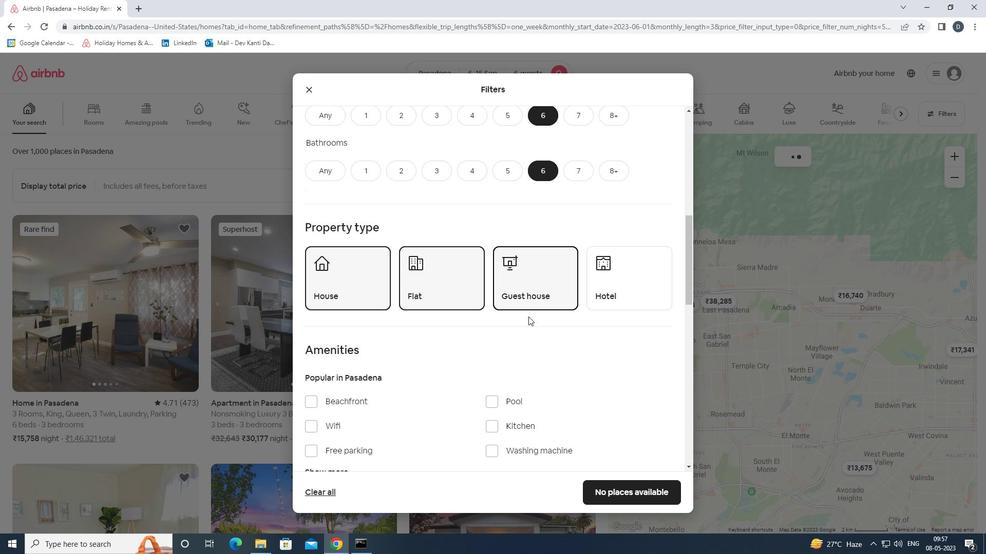 
Action: Mouse scrolled (528, 317) with delta (0, 0)
Screenshot: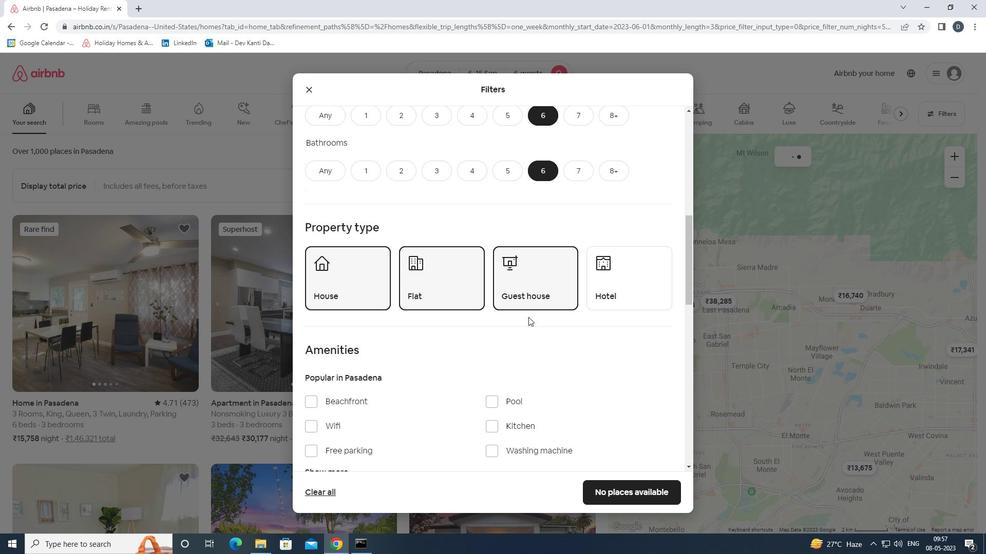 
Action: Mouse moved to (334, 323)
Screenshot: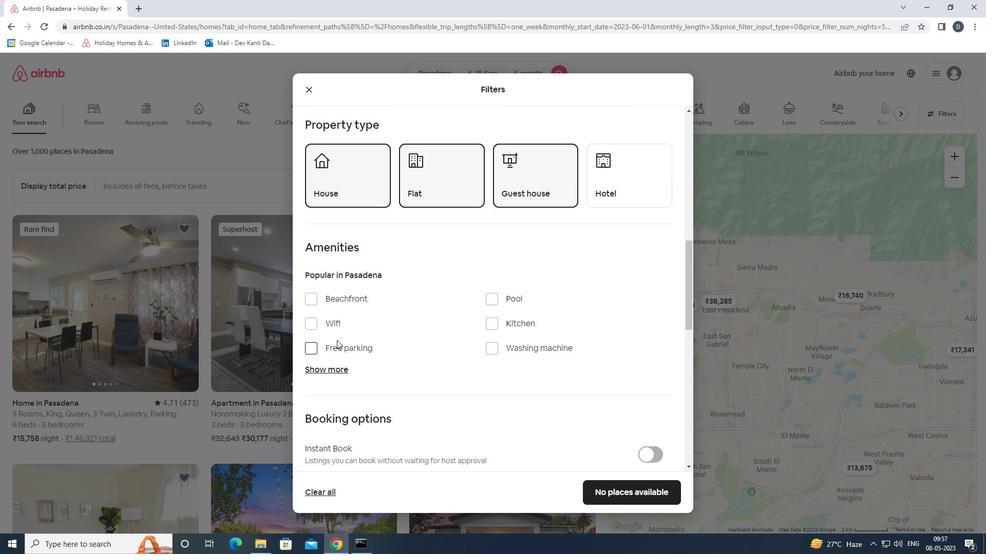 
Action: Mouse pressed left at (334, 323)
Screenshot: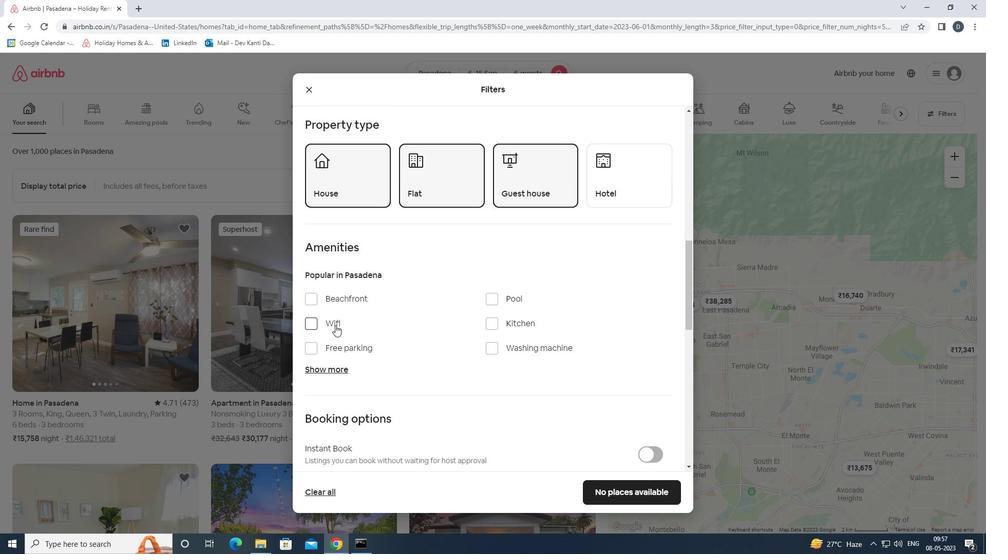 
Action: Mouse moved to (343, 348)
Screenshot: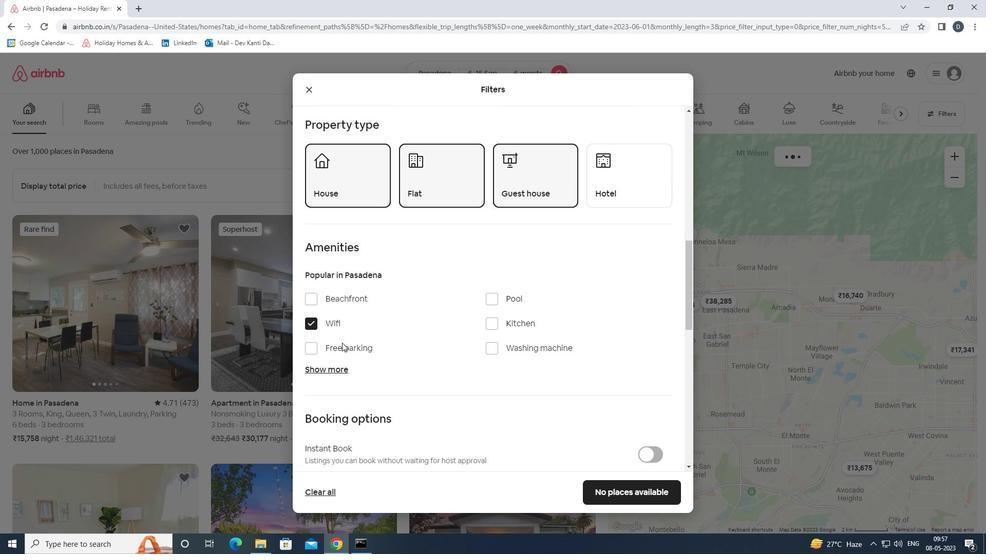 
Action: Mouse pressed left at (343, 348)
Screenshot: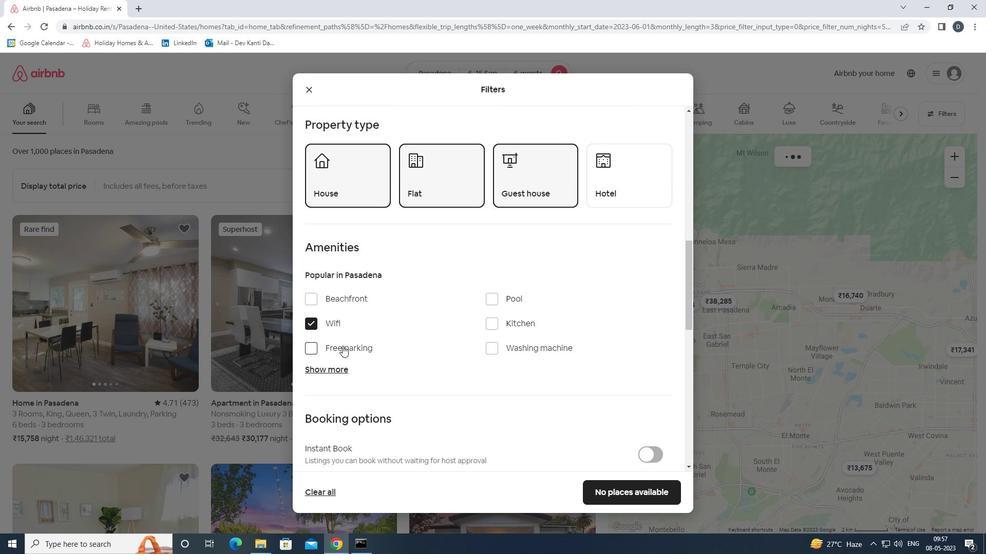 
Action: Mouse moved to (339, 369)
Screenshot: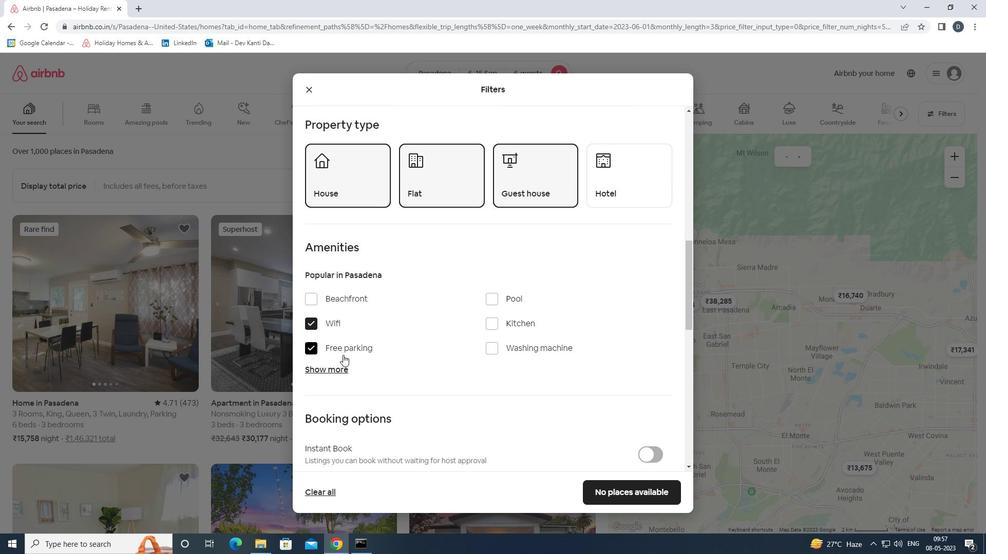 
Action: Mouse pressed left at (339, 369)
Screenshot: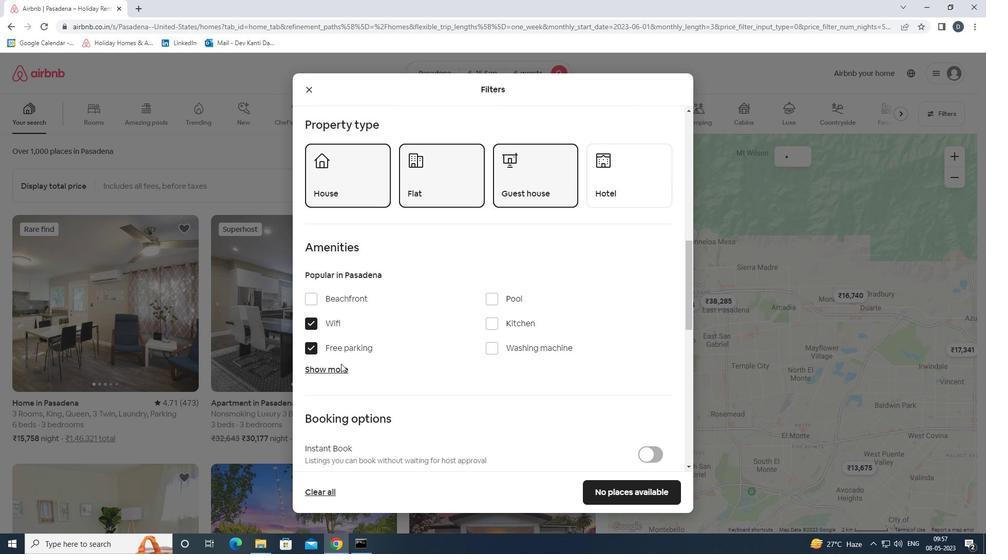 
Action: Mouse moved to (456, 324)
Screenshot: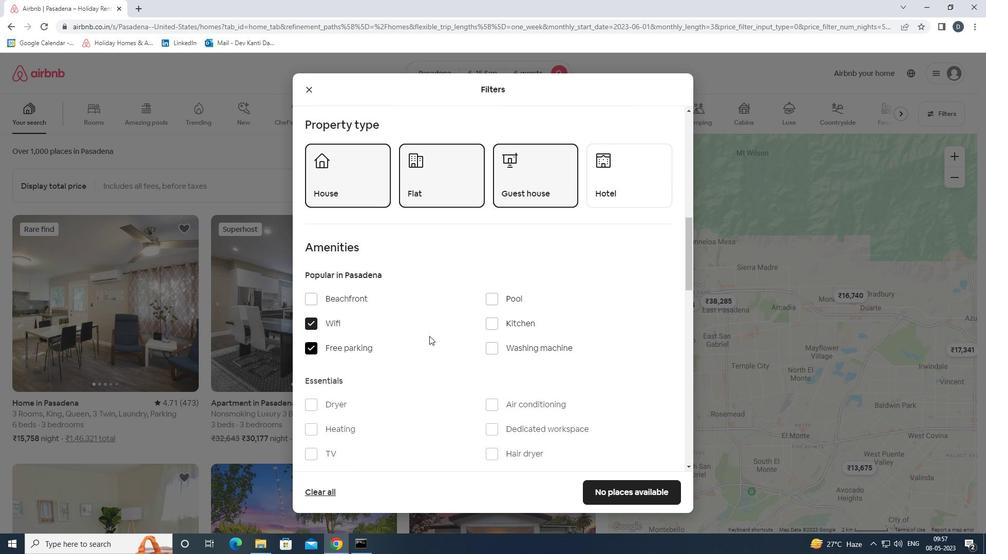 
Action: Mouse scrolled (456, 323) with delta (0, 0)
Screenshot: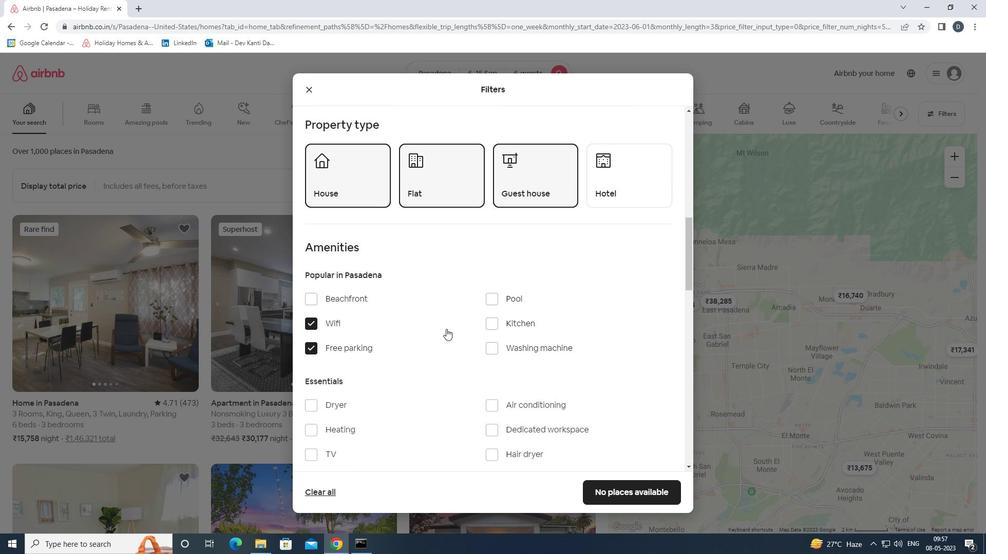 
Action: Mouse moved to (457, 324)
Screenshot: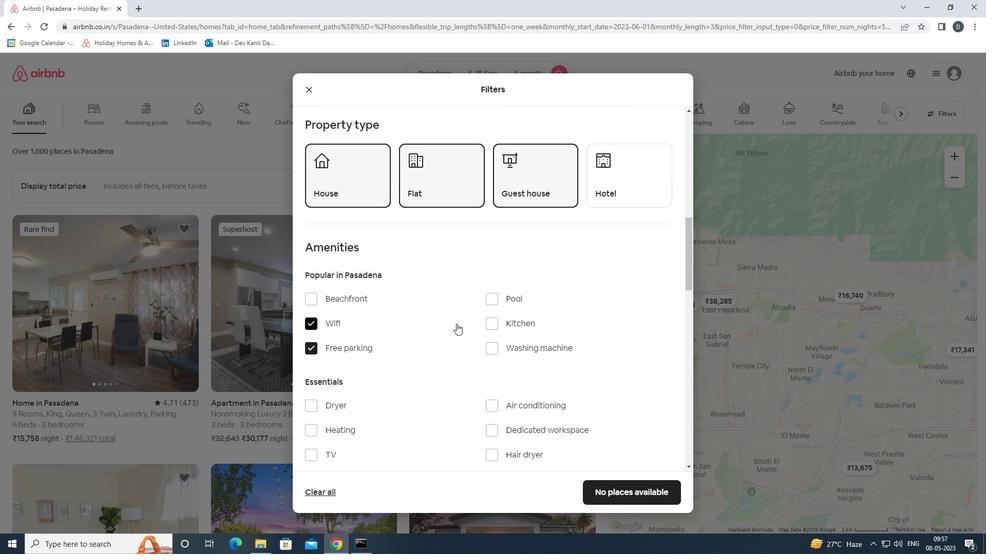 
Action: Mouse scrolled (457, 323) with delta (0, 0)
Screenshot: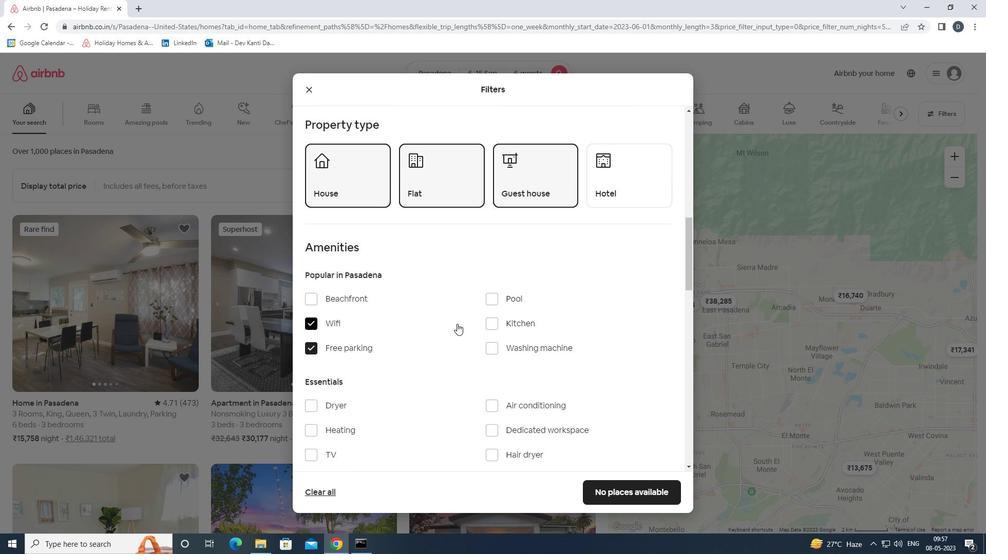 
Action: Mouse moved to (331, 350)
Screenshot: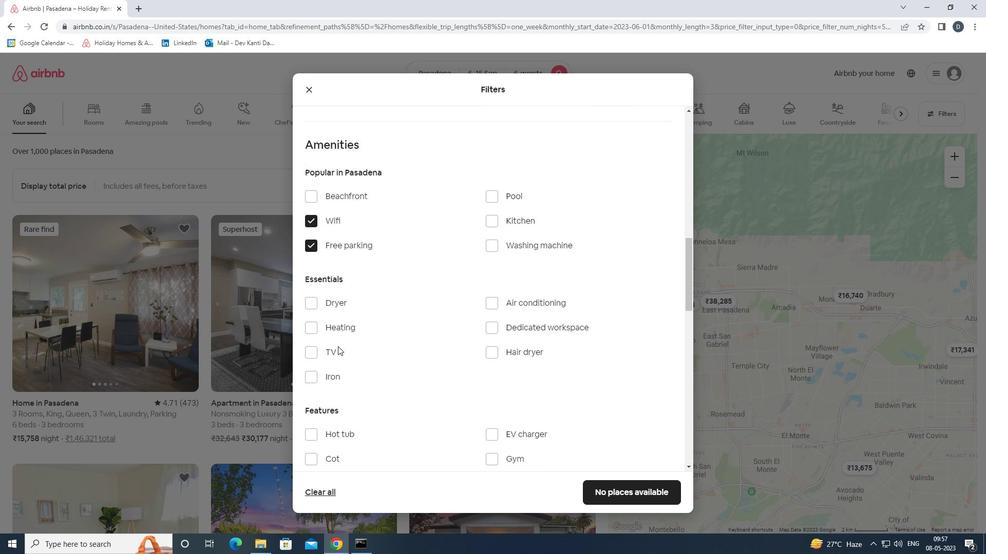 
Action: Mouse pressed left at (331, 350)
Screenshot: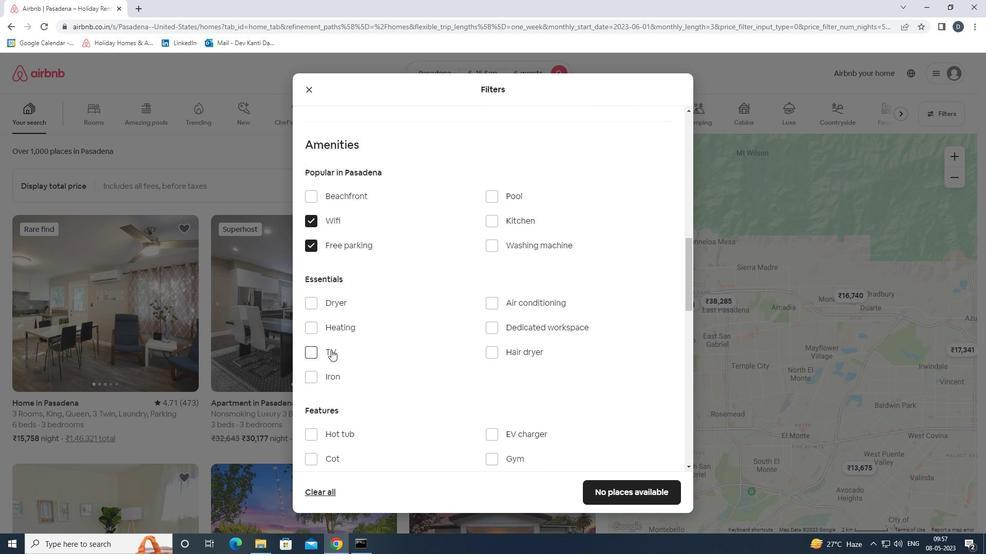 
Action: Mouse moved to (486, 324)
Screenshot: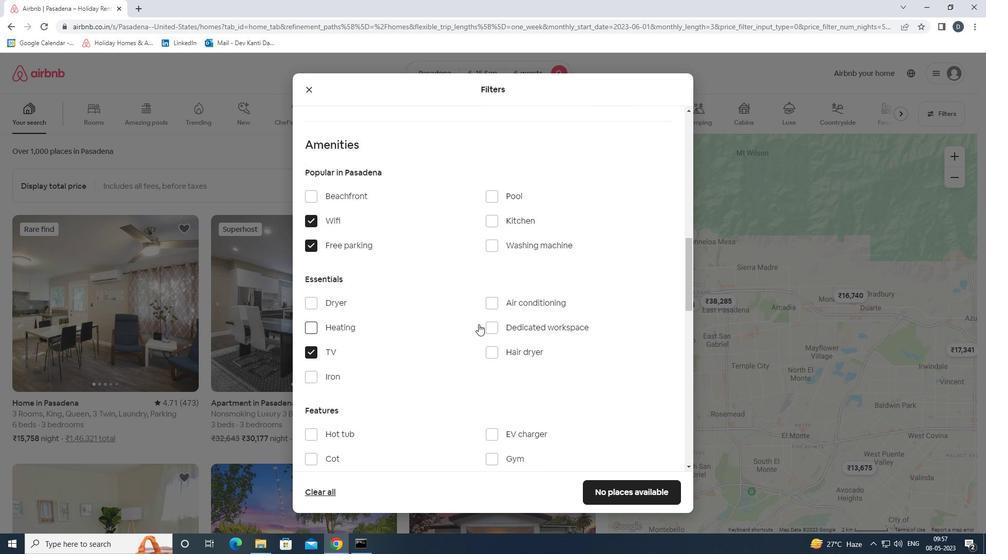 
Action: Mouse scrolled (486, 323) with delta (0, 0)
Screenshot: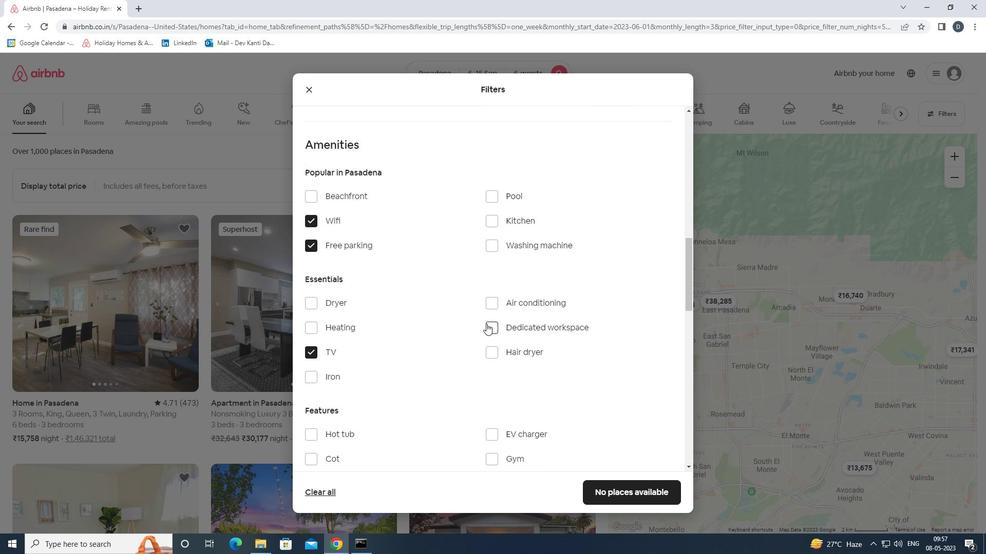 
Action: Mouse scrolled (486, 323) with delta (0, 0)
Screenshot: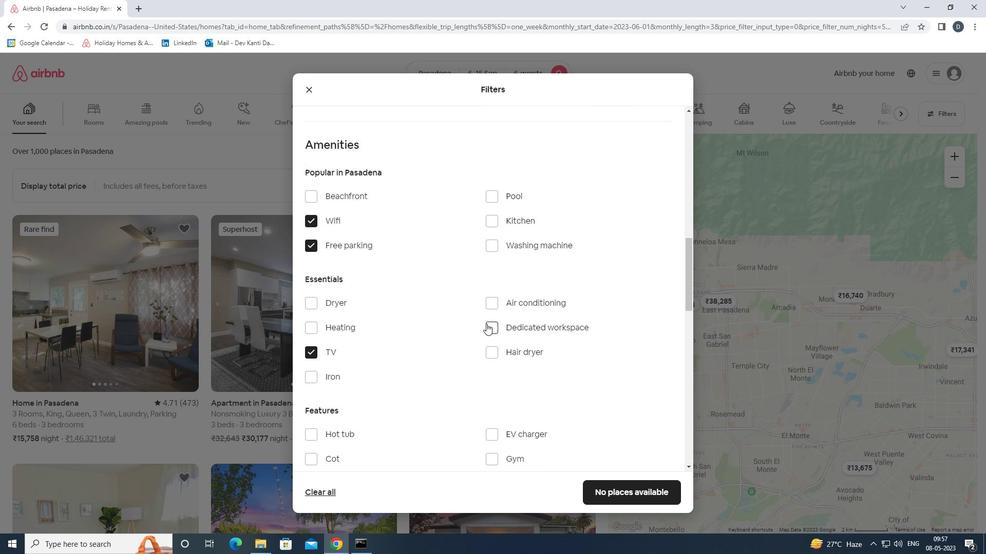 
Action: Mouse moved to (486, 323)
Screenshot: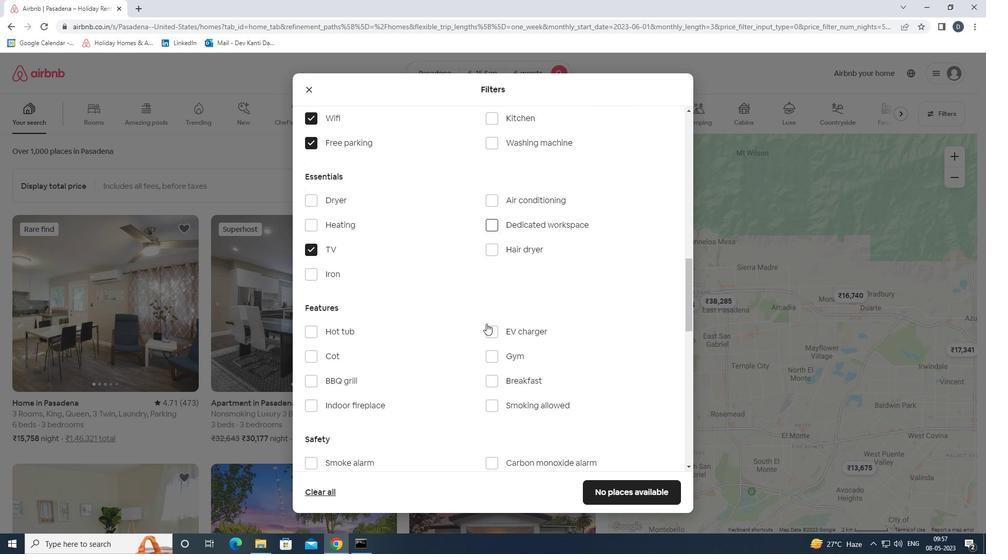 
Action: Mouse scrolled (486, 323) with delta (0, 0)
Screenshot: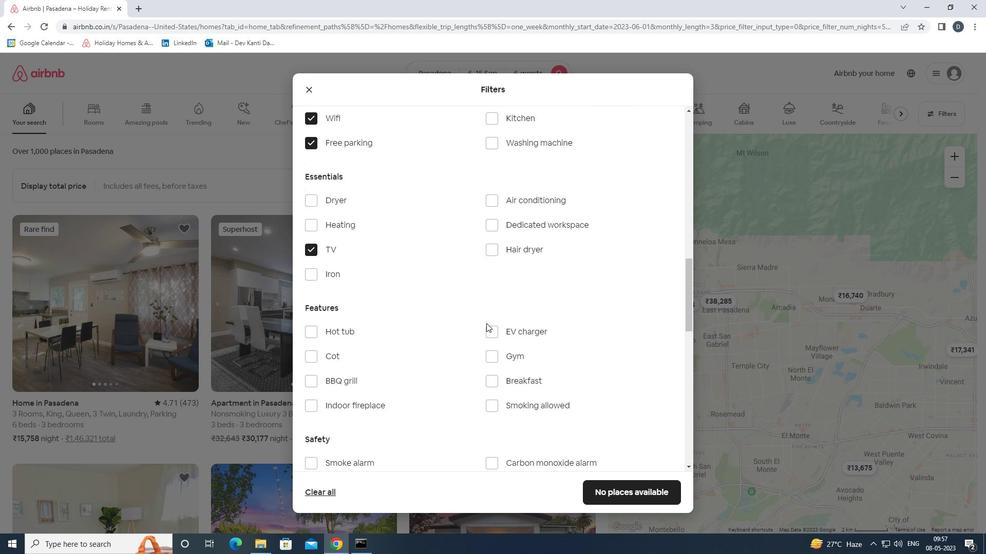 
Action: Mouse moved to (518, 306)
Screenshot: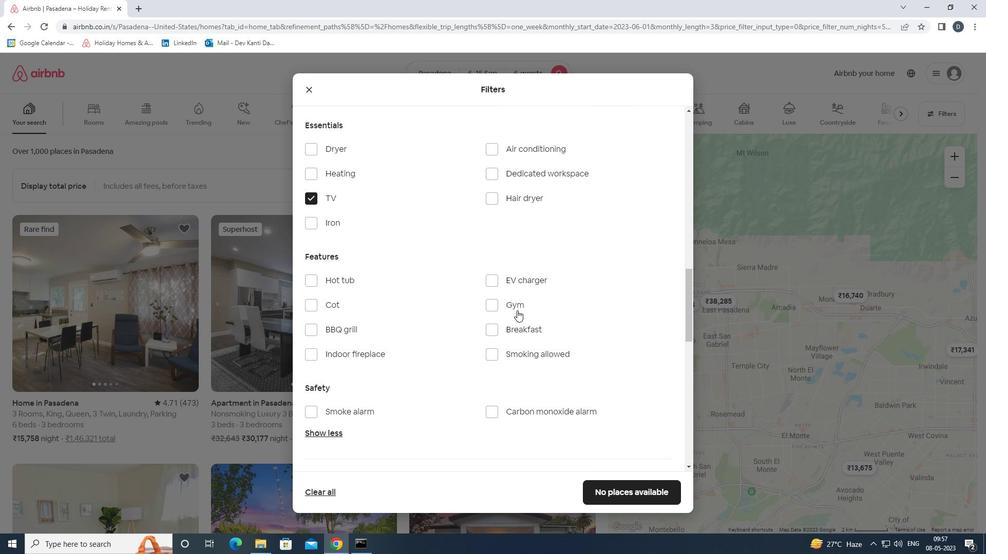 
Action: Mouse pressed left at (518, 306)
Screenshot: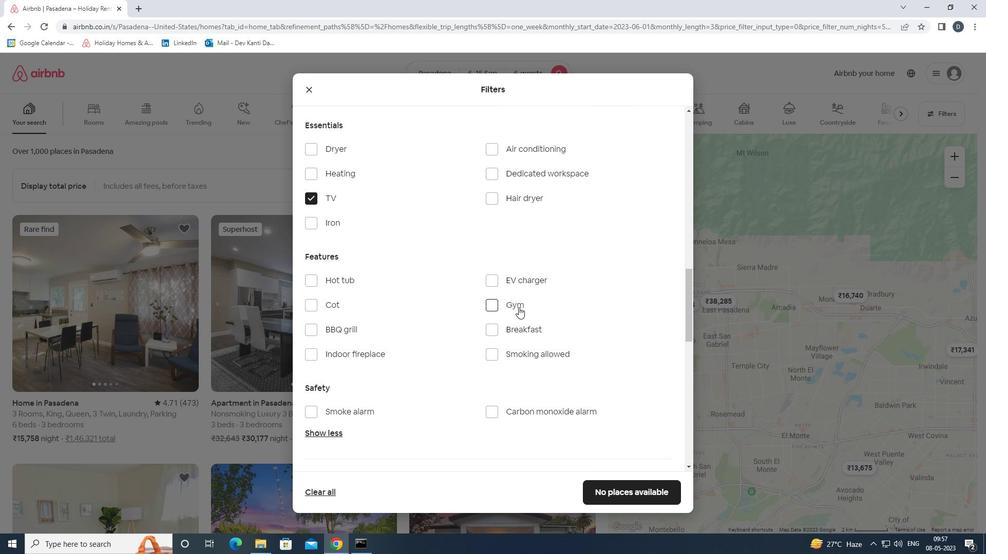 
Action: Mouse moved to (519, 329)
Screenshot: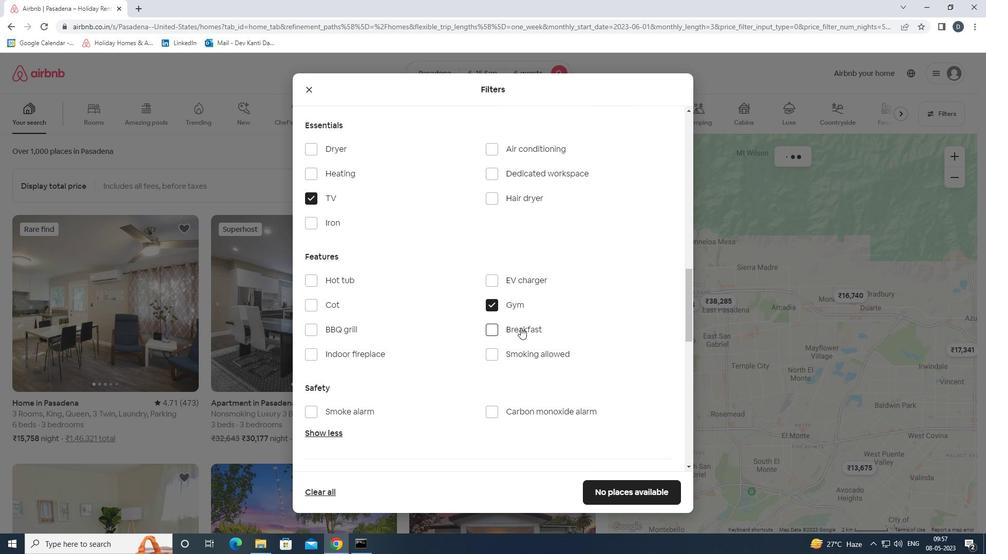 
Action: Mouse pressed left at (519, 329)
Screenshot: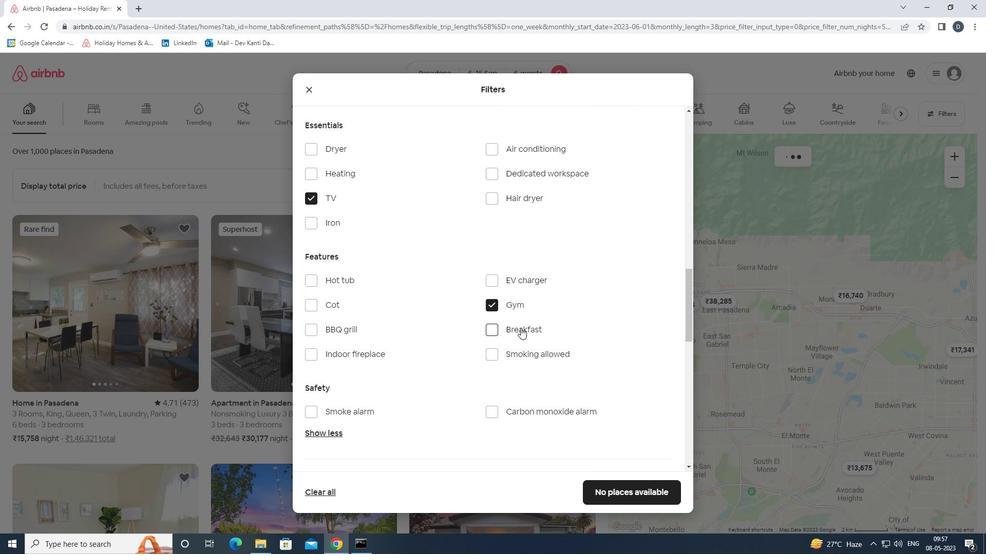 
Action: Mouse scrolled (519, 330) with delta (0, 0)
Screenshot: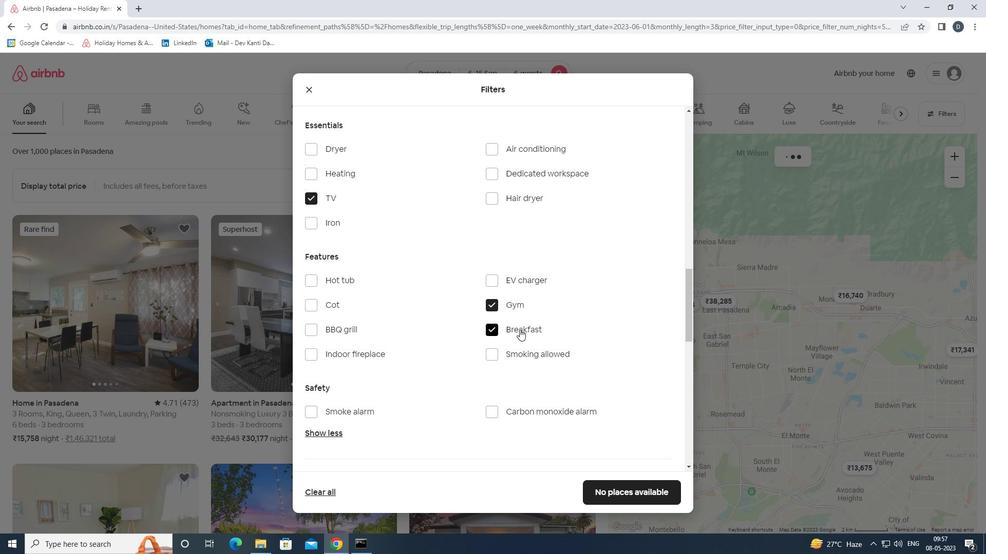 
Action: Mouse scrolled (519, 330) with delta (0, 0)
Screenshot: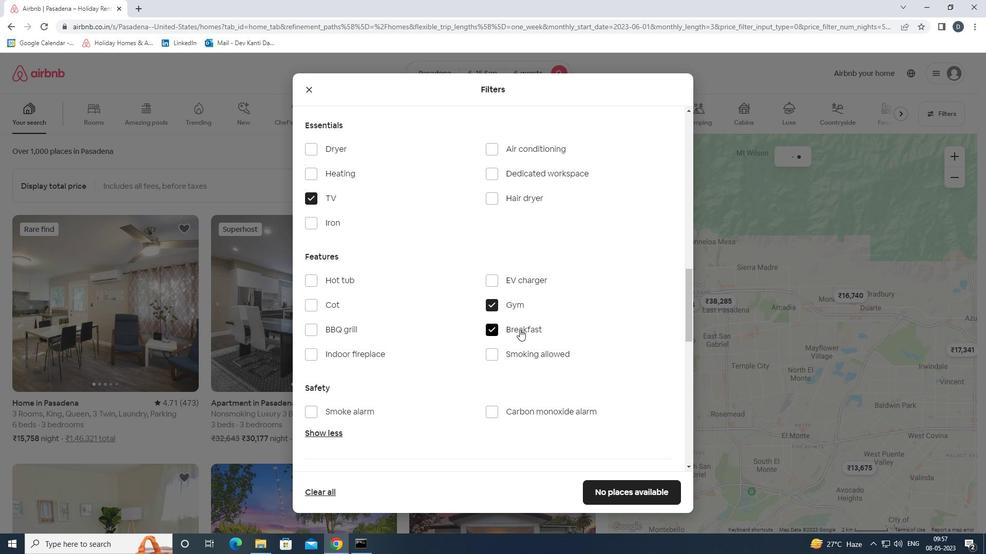 
Action: Mouse moved to (517, 327)
Screenshot: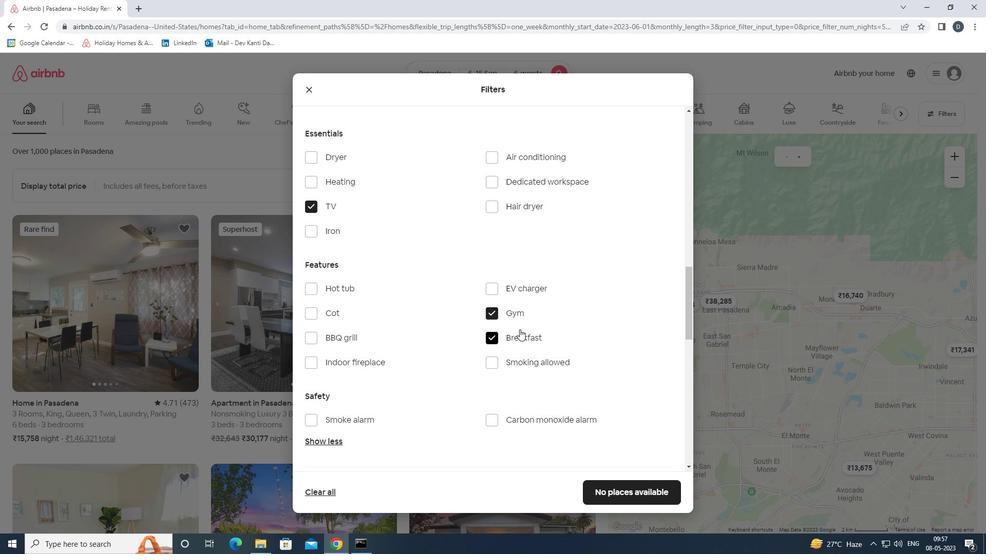 
Action: Mouse scrolled (517, 327) with delta (0, 0)
Screenshot: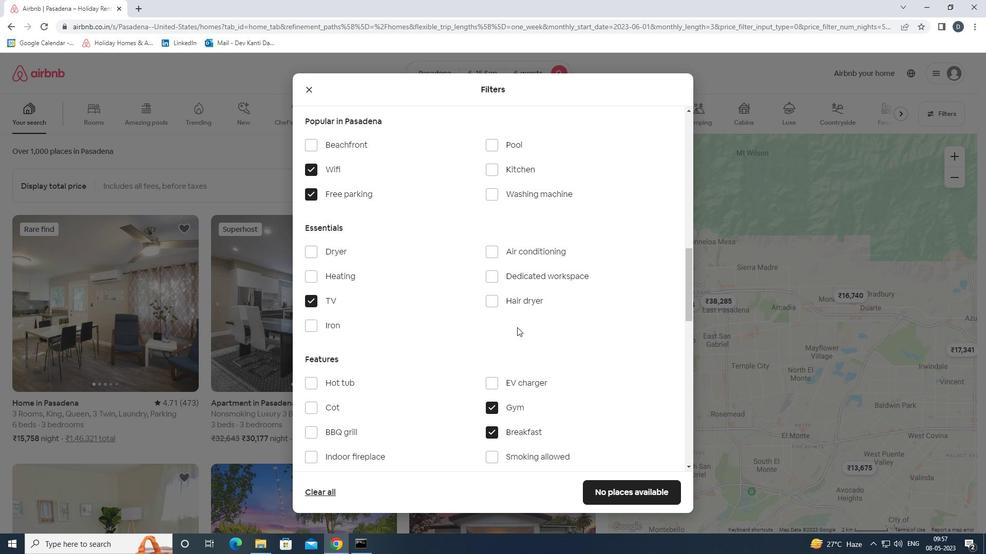 
Action: Mouse scrolled (517, 327) with delta (0, 0)
Screenshot: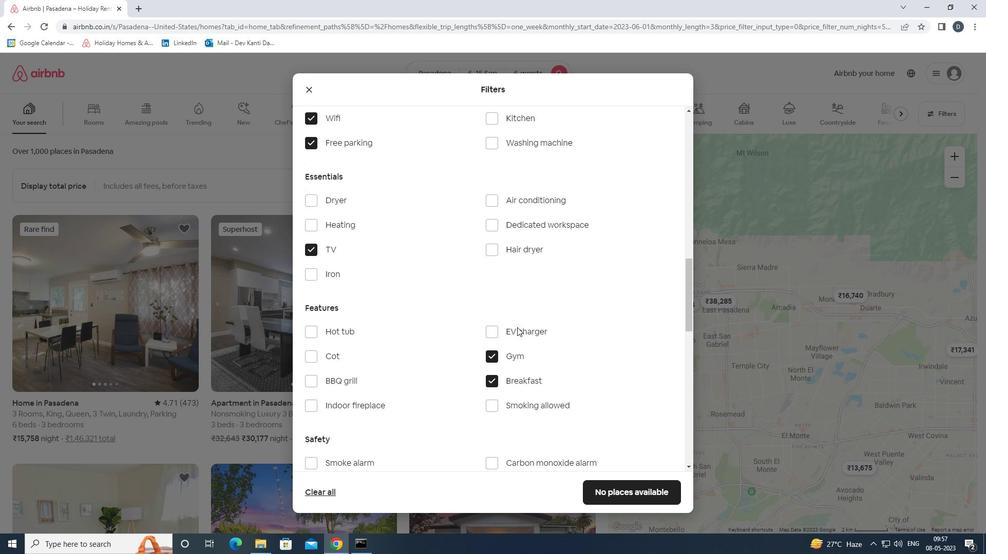 
Action: Mouse scrolled (517, 327) with delta (0, 0)
Screenshot: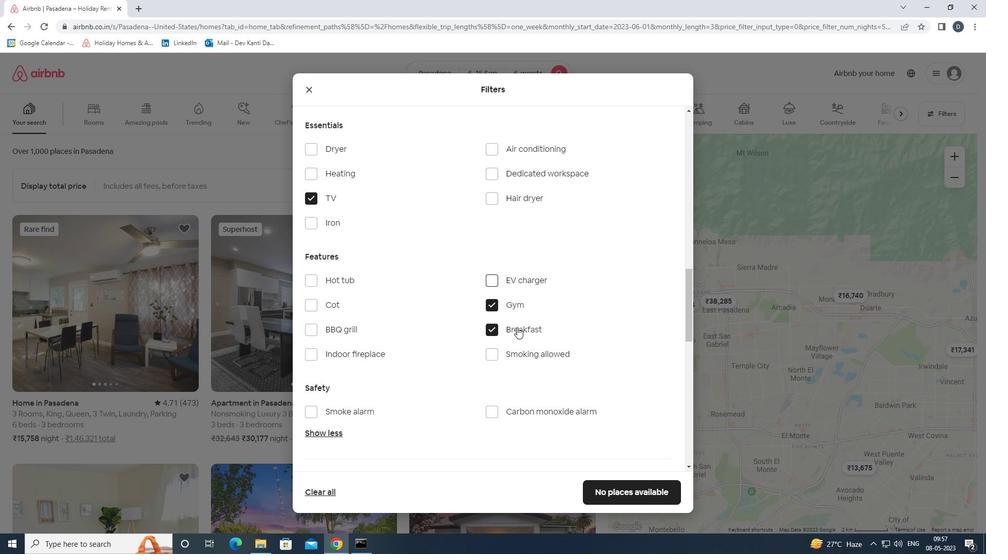 
Action: Mouse scrolled (517, 327) with delta (0, 0)
Screenshot: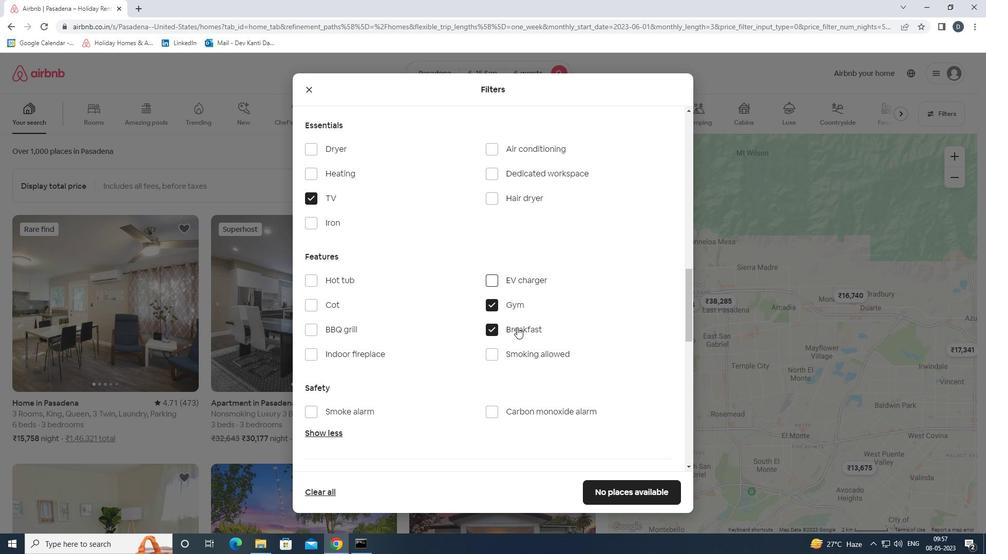 
Action: Mouse scrolled (517, 327) with delta (0, 0)
Screenshot: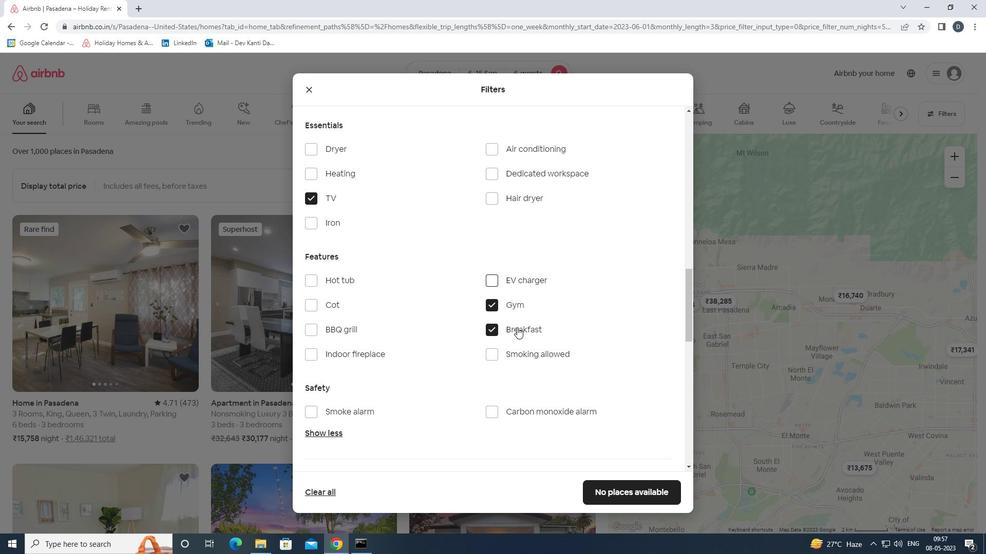 
Action: Mouse scrolled (517, 327) with delta (0, 0)
Screenshot: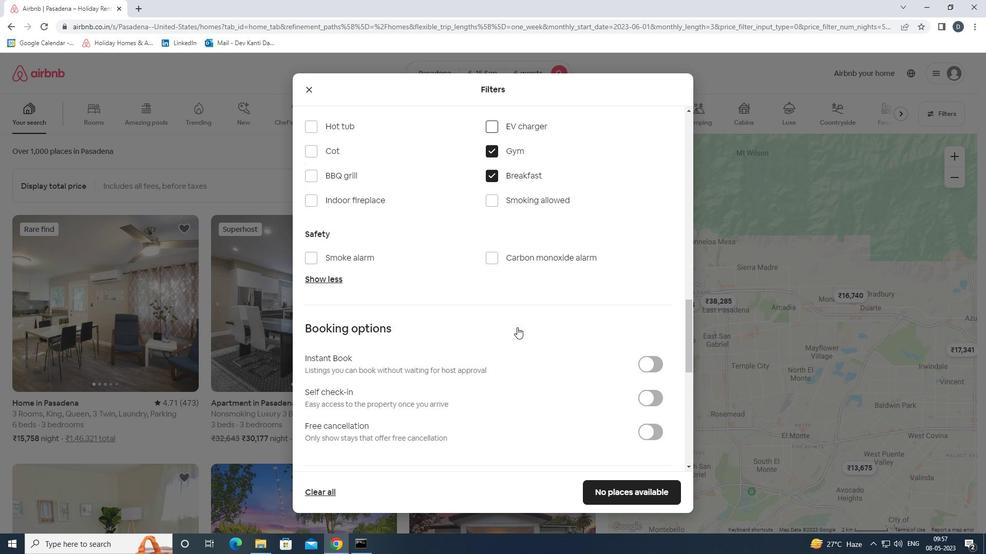 
Action: Mouse scrolled (517, 327) with delta (0, 0)
Screenshot: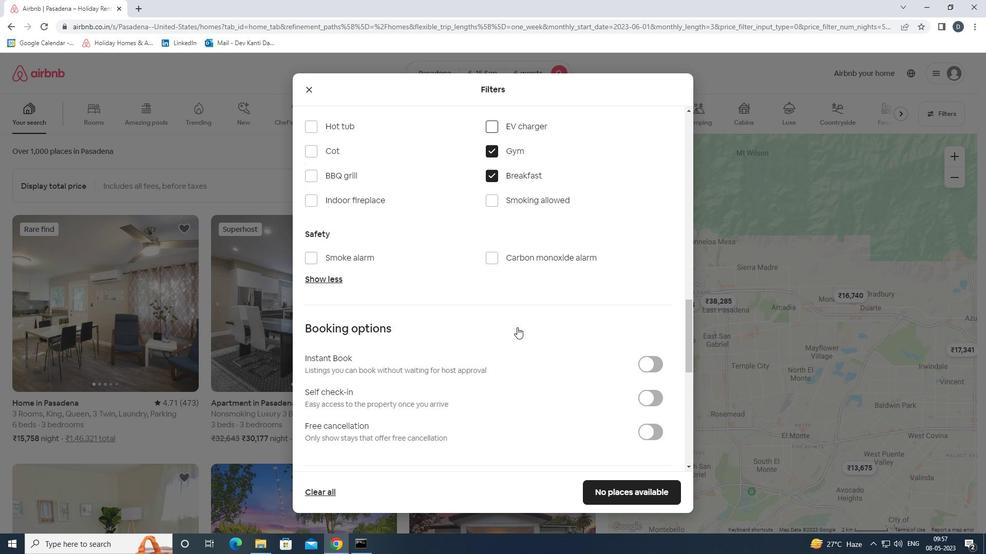 
Action: Mouse moved to (645, 296)
Screenshot: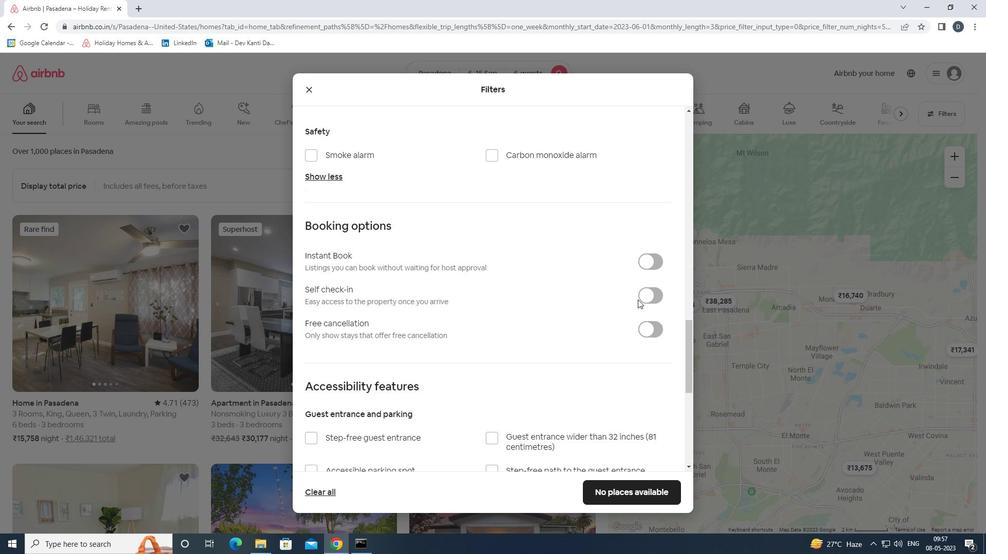 
Action: Mouse pressed left at (645, 296)
Screenshot: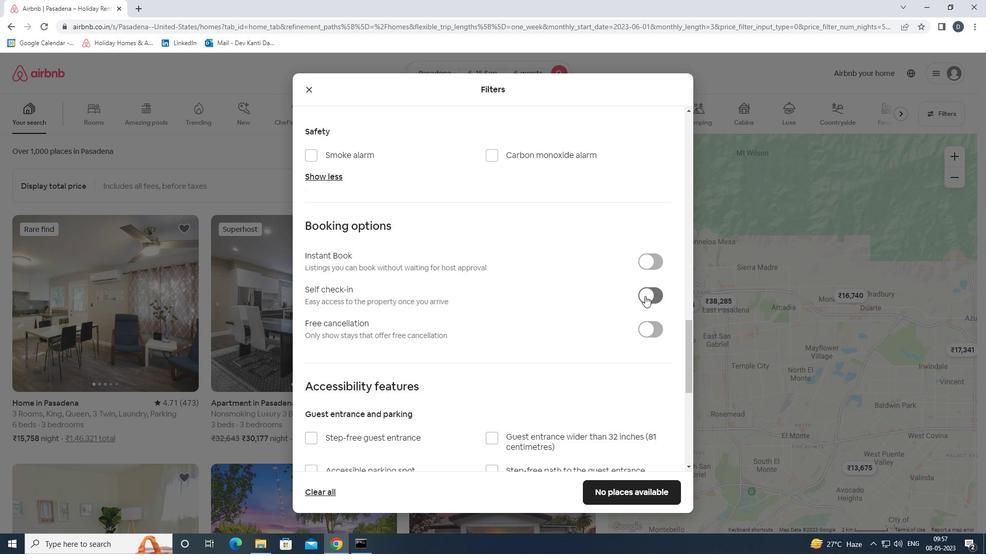 
Action: Mouse scrolled (645, 295) with delta (0, 0)
Screenshot: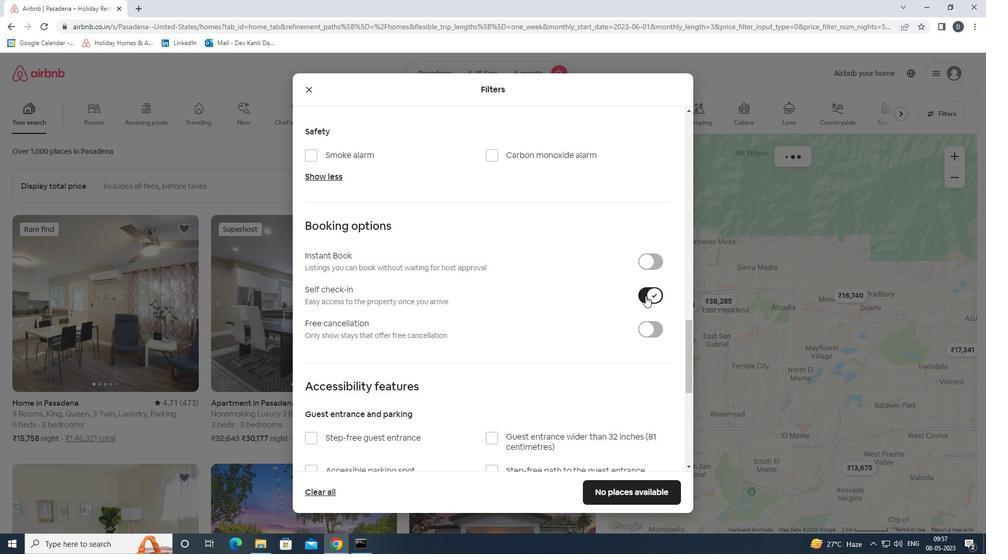
Action: Mouse scrolled (645, 295) with delta (0, 0)
Screenshot: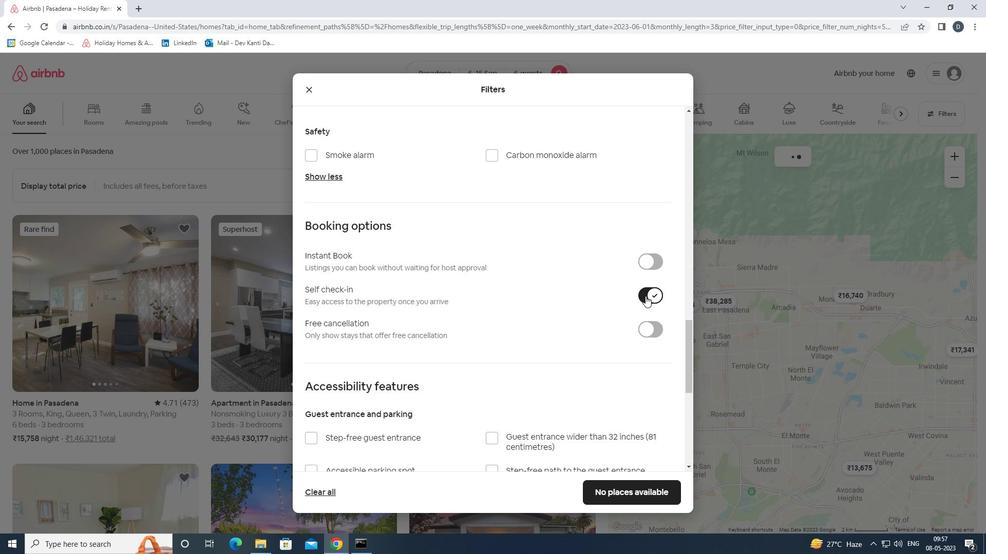
Action: Mouse scrolled (645, 295) with delta (0, 0)
Screenshot: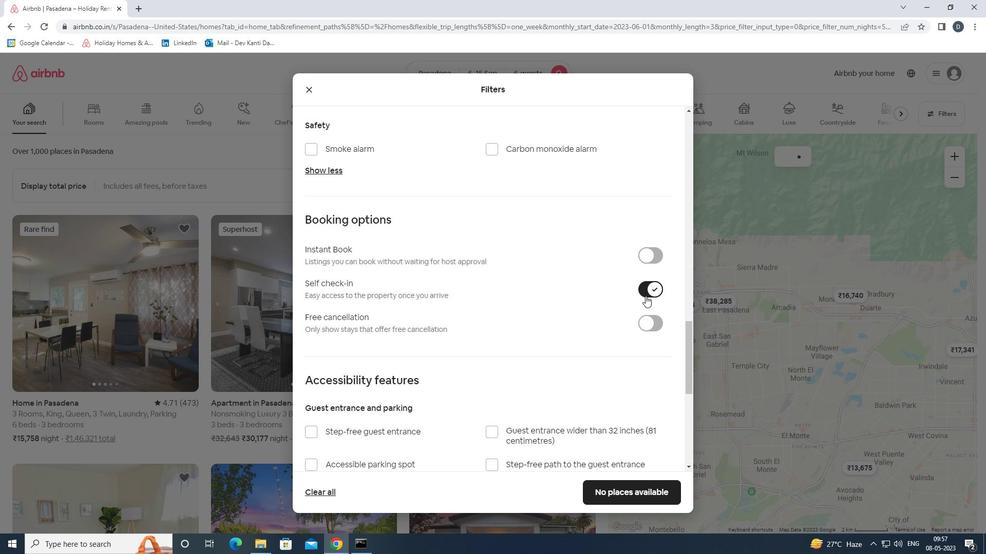 
Action: Mouse scrolled (645, 295) with delta (0, 0)
Screenshot: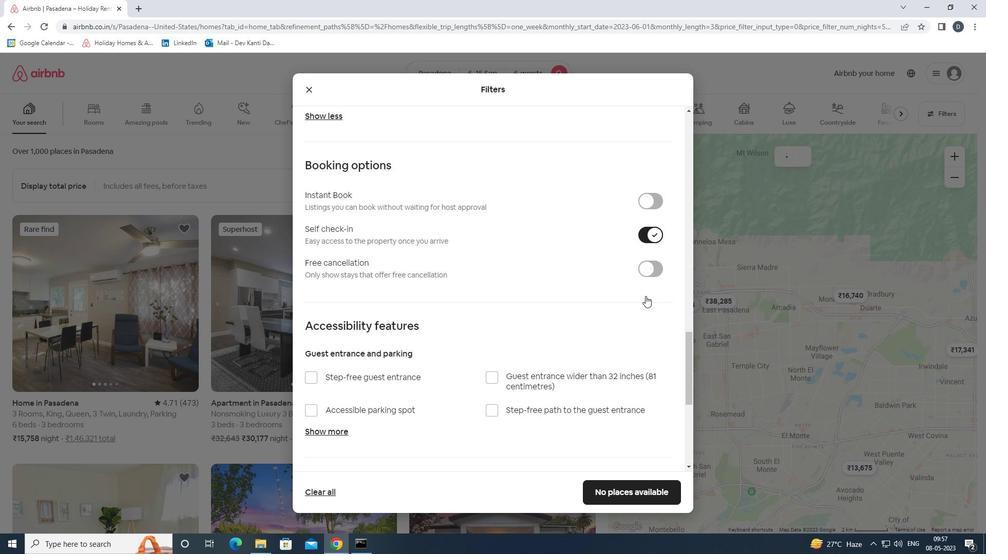 
Action: Mouse scrolled (645, 295) with delta (0, 0)
Screenshot: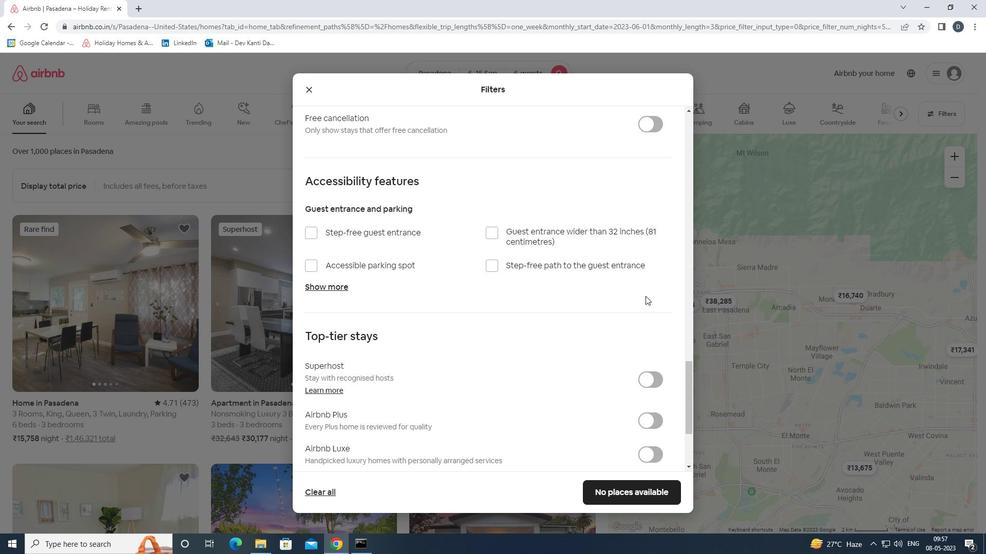 
Action: Mouse scrolled (645, 295) with delta (0, 0)
Screenshot: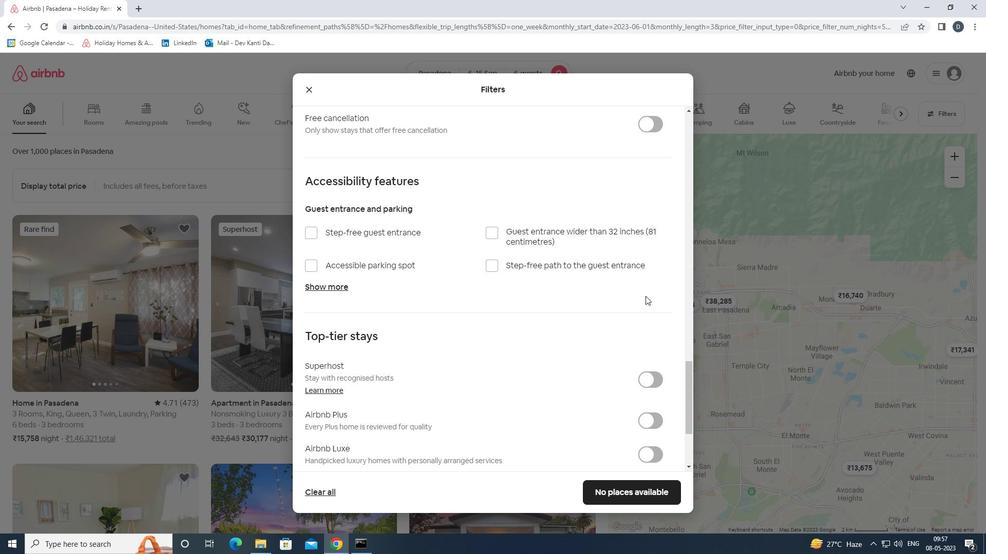 
Action: Mouse scrolled (645, 295) with delta (0, 0)
Screenshot: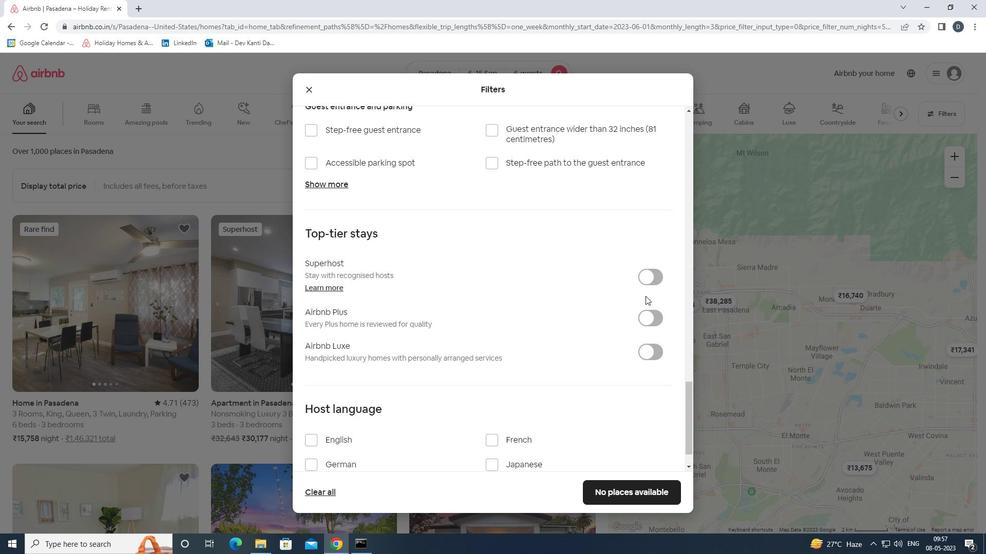 
Action: Mouse scrolled (645, 295) with delta (0, 0)
Screenshot: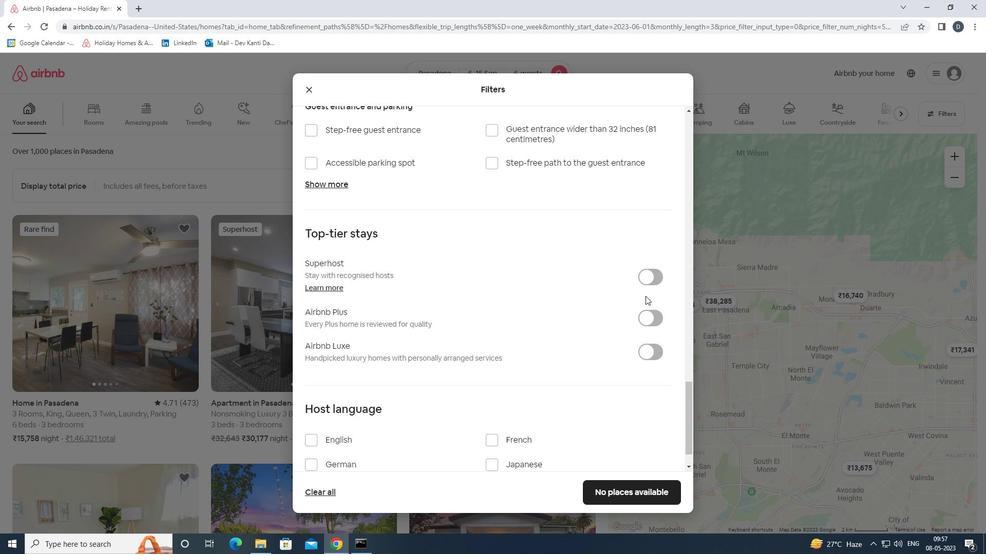 
Action: Mouse scrolled (645, 295) with delta (0, 0)
Screenshot: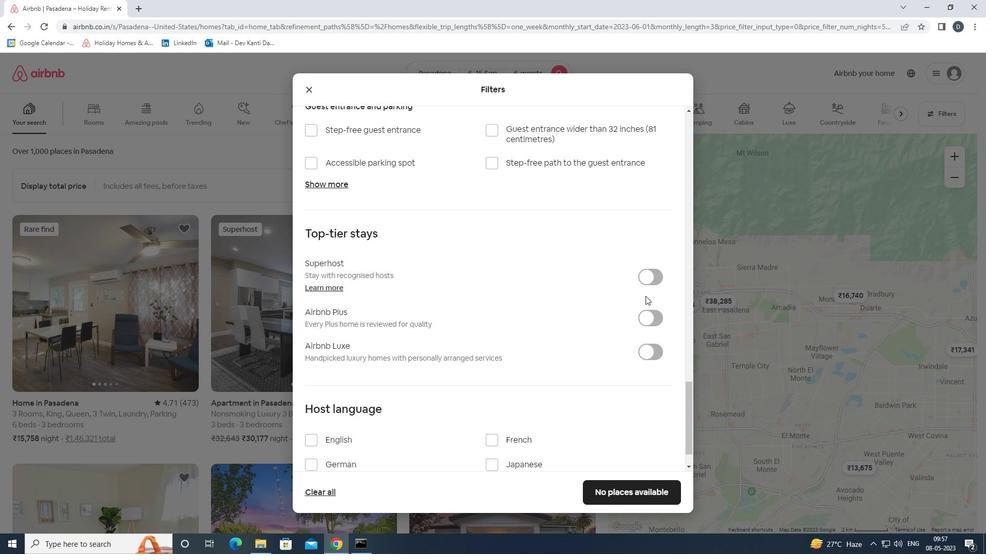 
Action: Mouse scrolled (645, 295) with delta (0, 0)
Screenshot: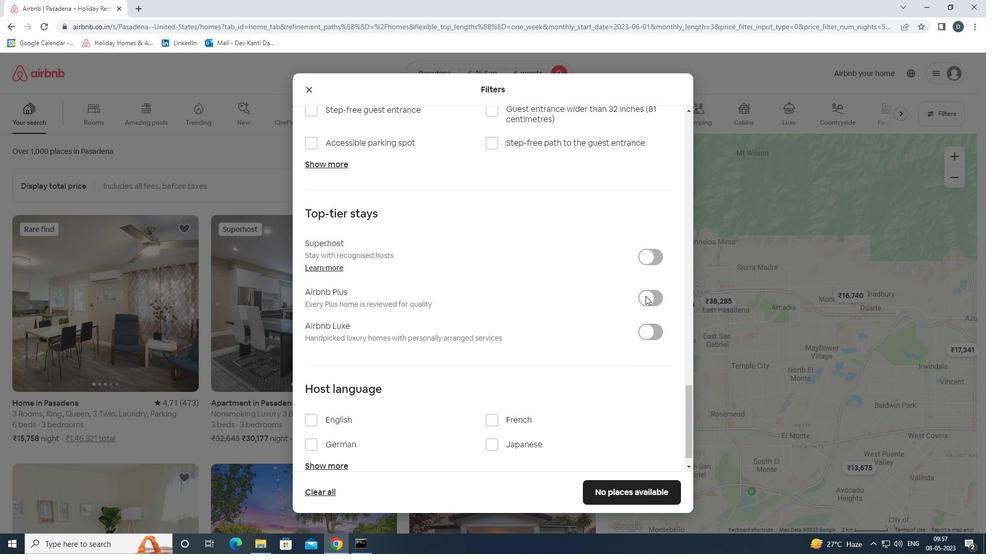 
Action: Mouse moved to (328, 396)
Screenshot: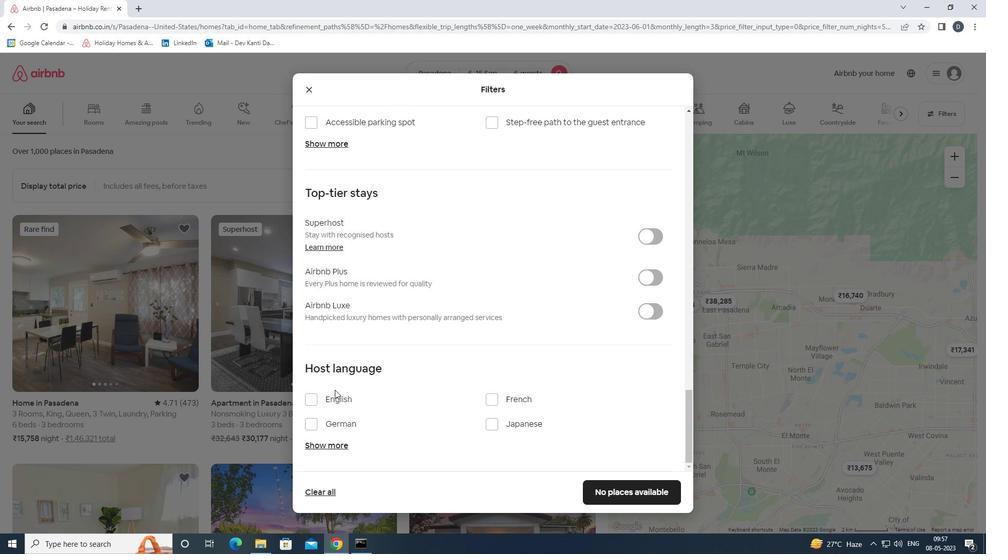 
Action: Mouse pressed left at (328, 396)
Screenshot: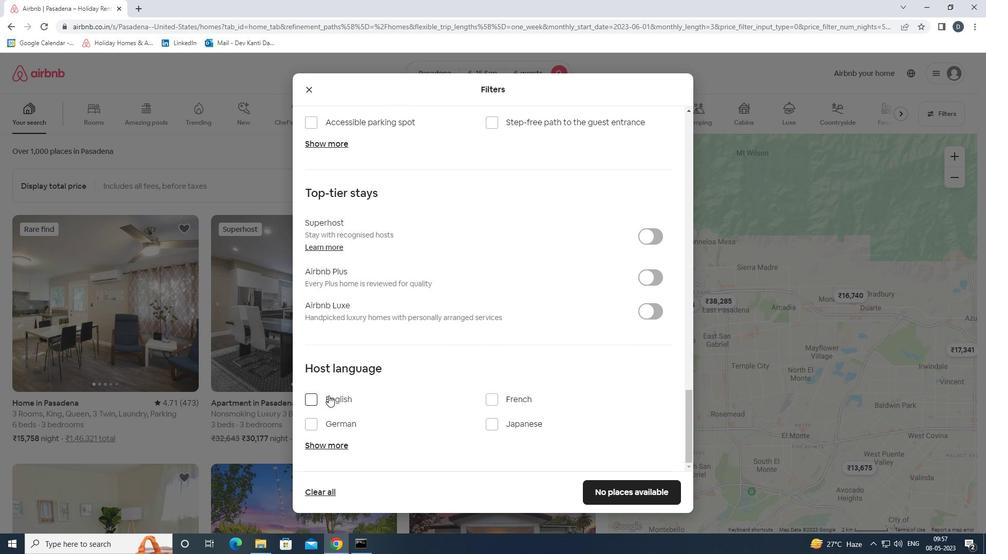 
Action: Mouse moved to (622, 488)
Screenshot: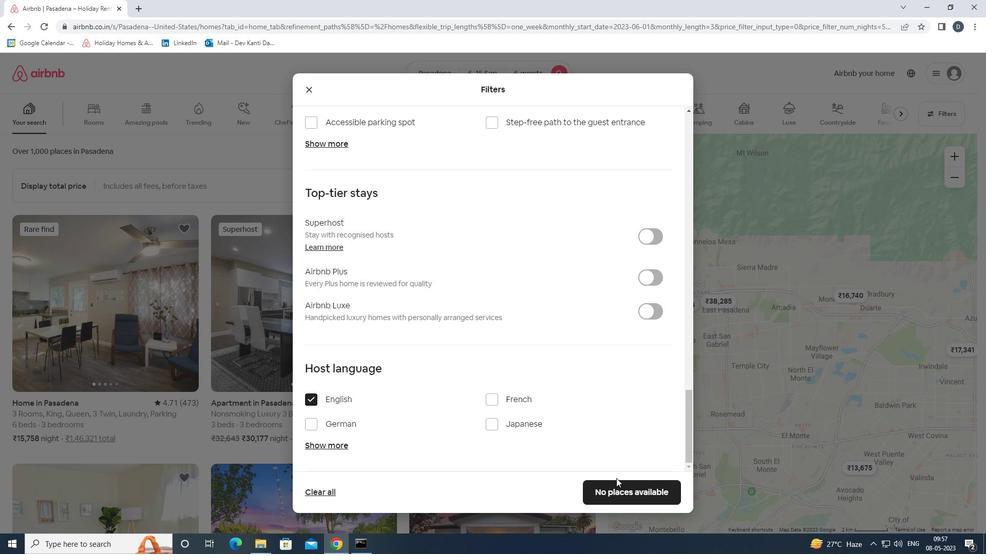 
Action: Mouse pressed left at (622, 488)
Screenshot: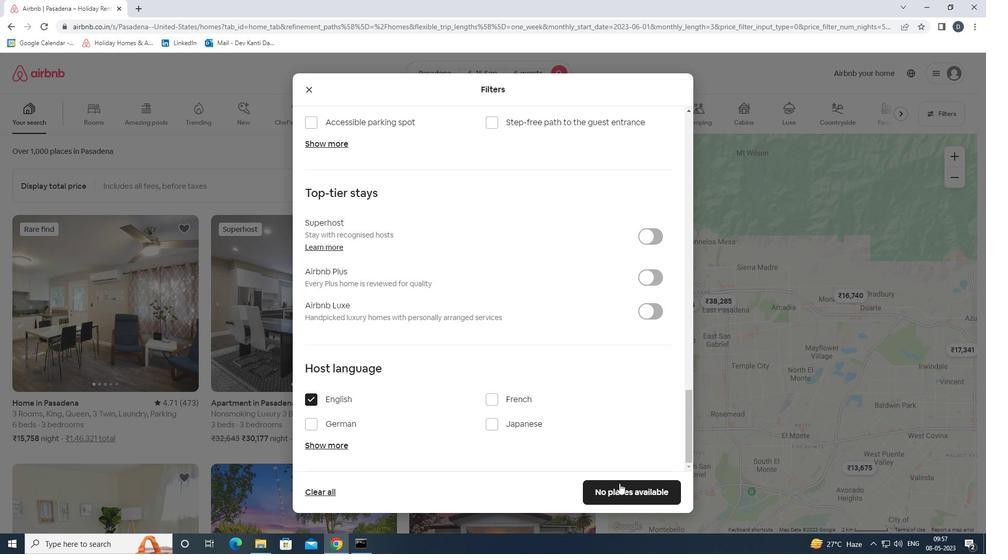 
Action: Mouse moved to (590, 417)
Screenshot: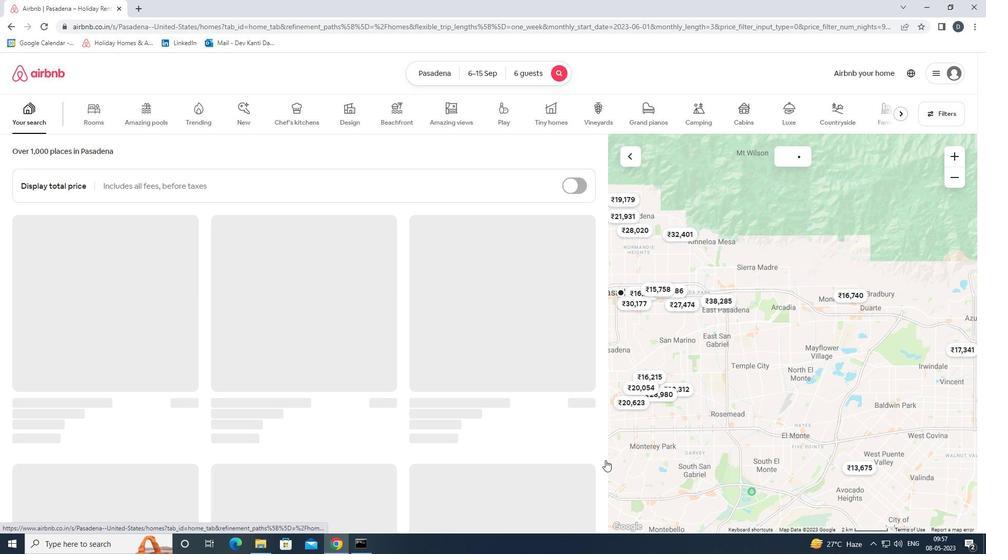 
